Task: Open Card New Hire Training Session in Board Sales Pipeline Management to Workspace Financial Analysis and Planning and add a team member Softage.1@softage.net, a label Green, a checklist Security, an attachment from your computer, a color Green and finally, add a card description 'Research and develop new service delivery process' and a comment 'This task requires us to be organized and efficient, managing our time and resources effectively.'. Add a start date 'Jan 01, 1900' with a due date 'Jan 08, 1900'
Action: Mouse moved to (213, 139)
Screenshot: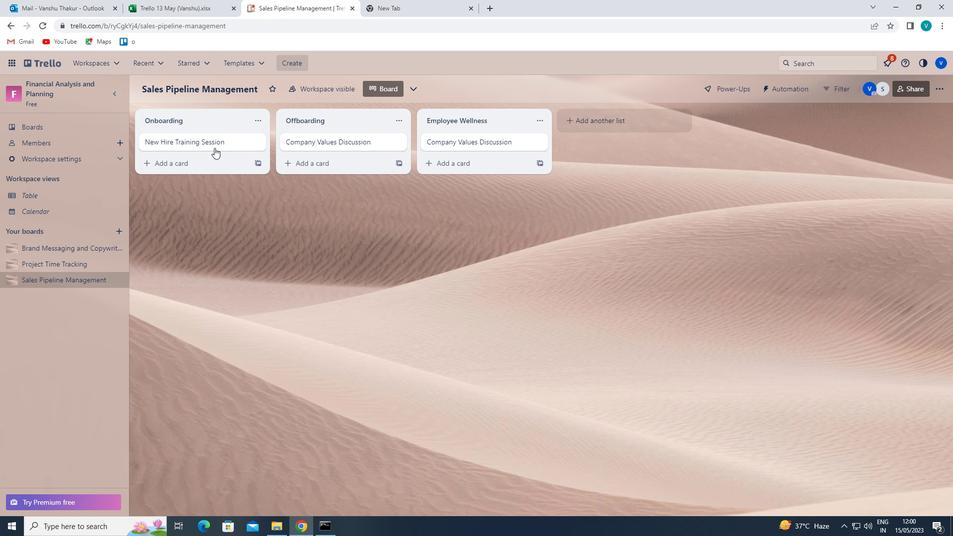 
Action: Mouse pressed left at (213, 139)
Screenshot: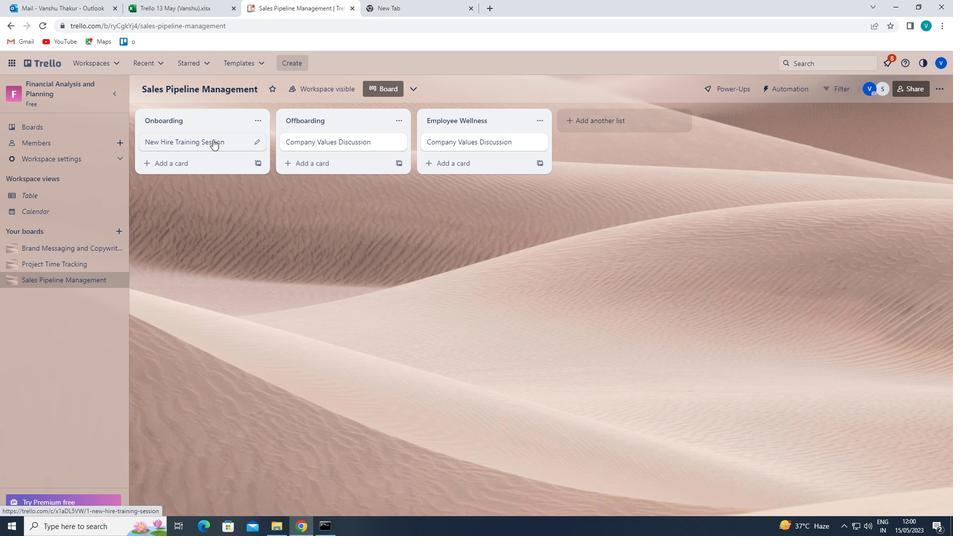 
Action: Mouse moved to (607, 174)
Screenshot: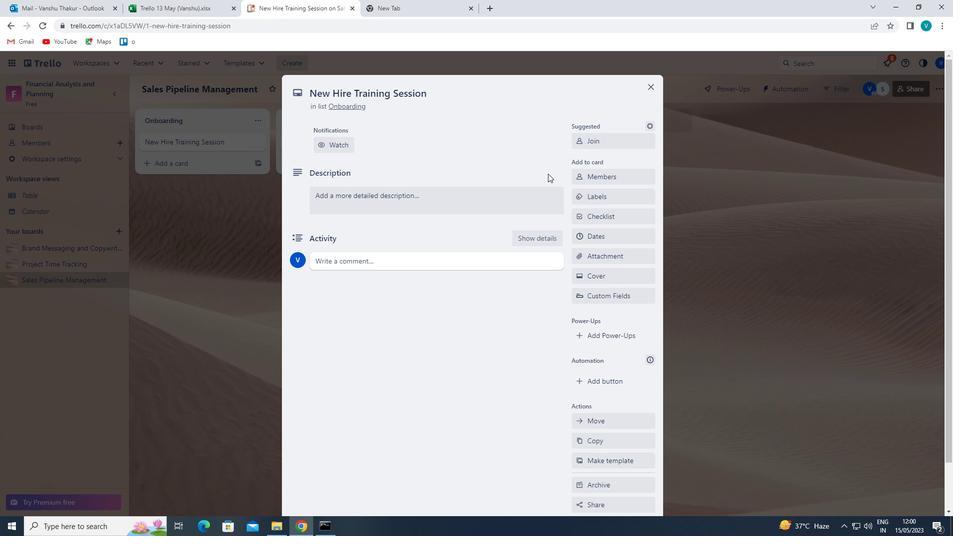 
Action: Mouse pressed left at (607, 174)
Screenshot: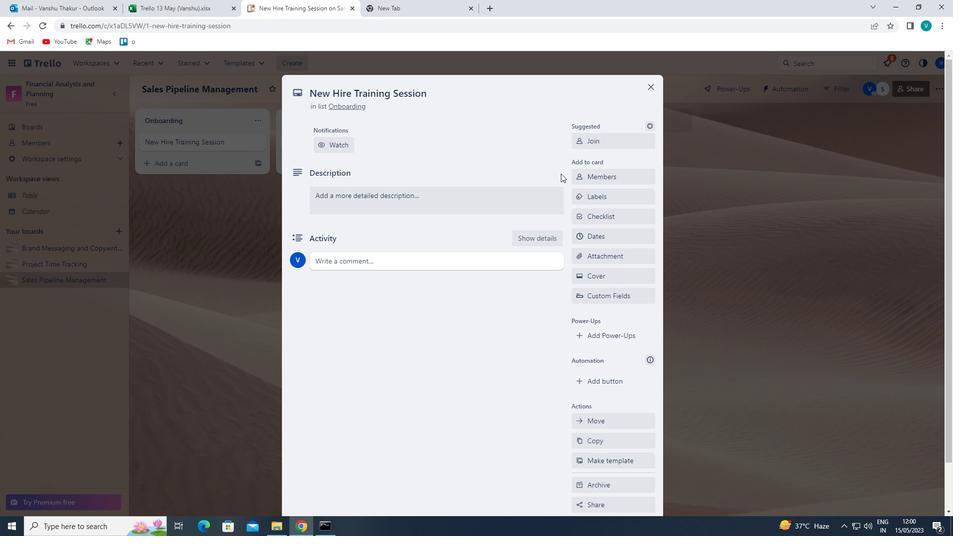 
Action: Mouse moved to (587, 223)
Screenshot: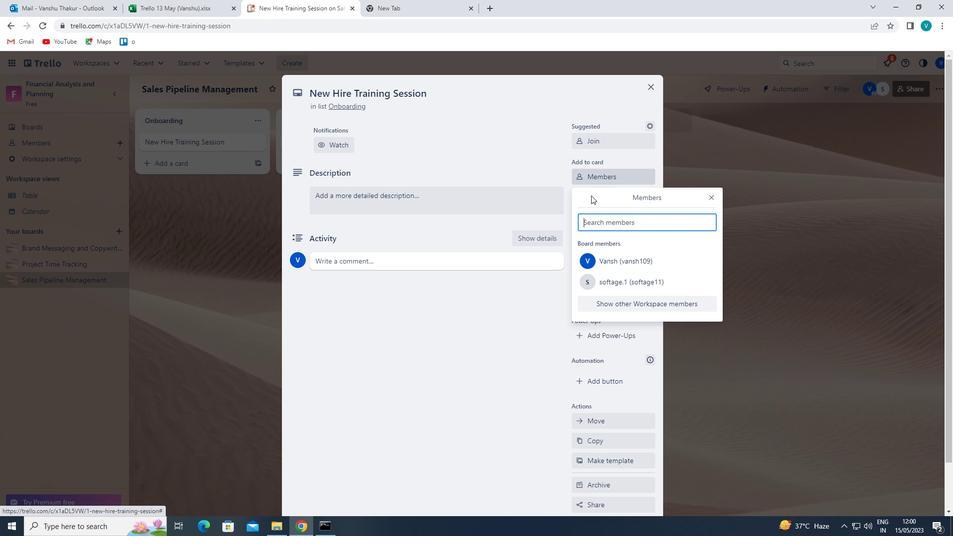 
Action: Mouse pressed left at (587, 223)
Screenshot: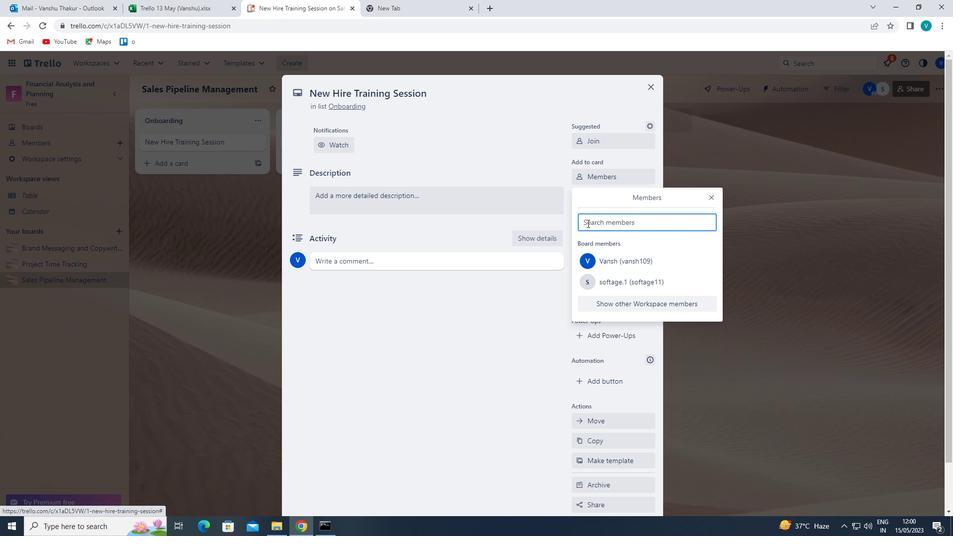 
Action: Mouse moved to (586, 223)
Screenshot: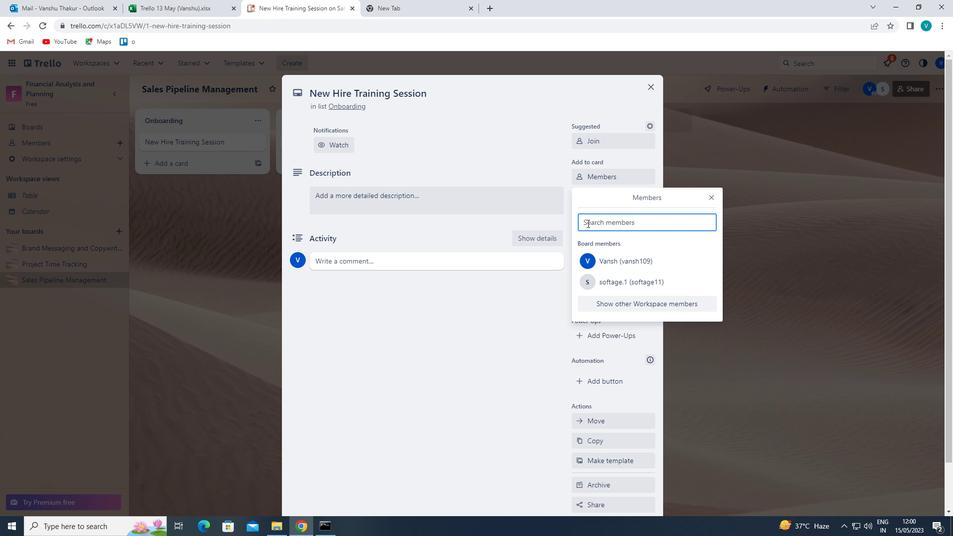 
Action: Key pressed <Key.shift>S
Screenshot: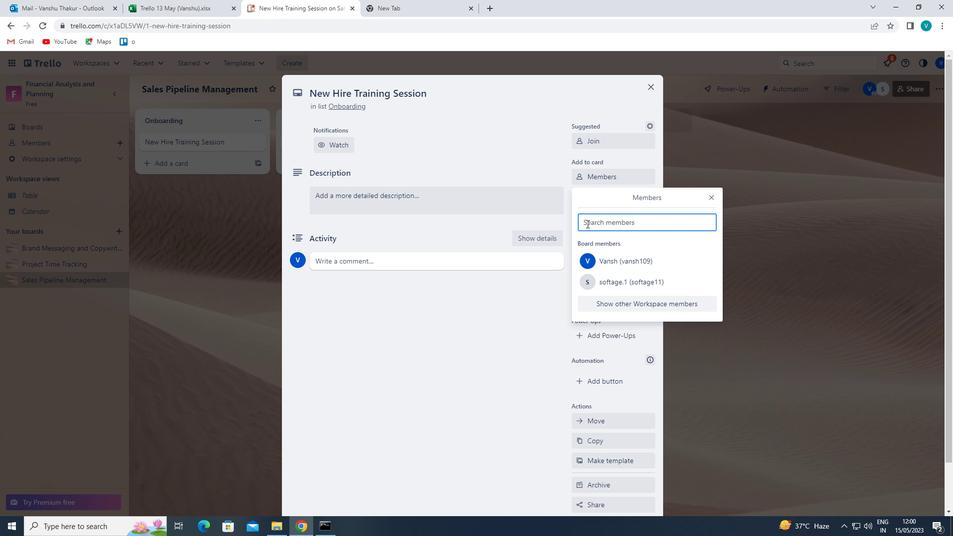 
Action: Mouse moved to (579, 227)
Screenshot: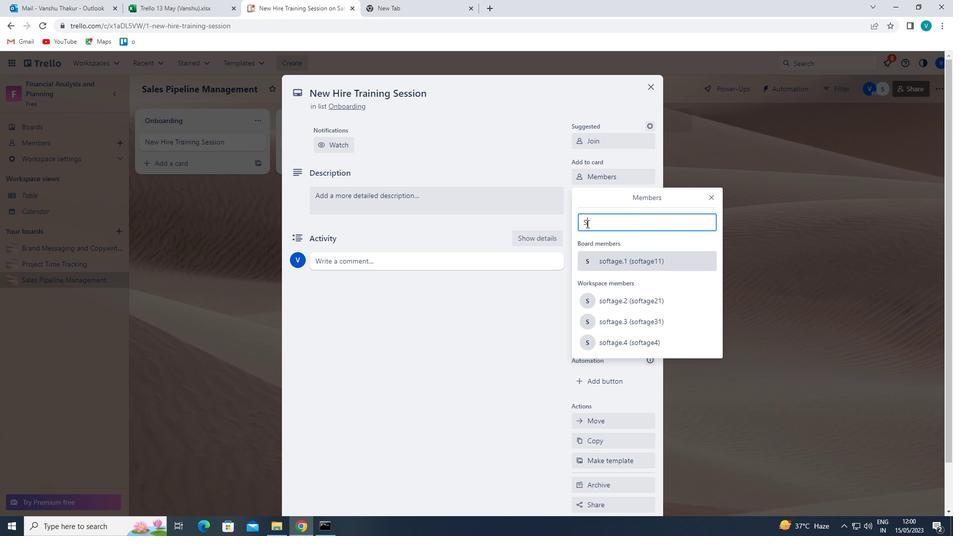 
Action: Key pressed OFT
Screenshot: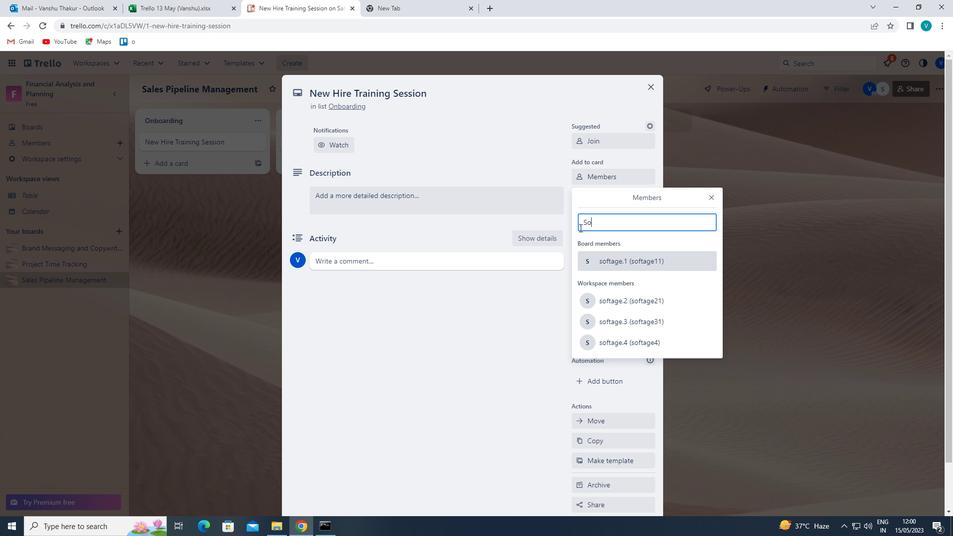
Action: Mouse moved to (633, 260)
Screenshot: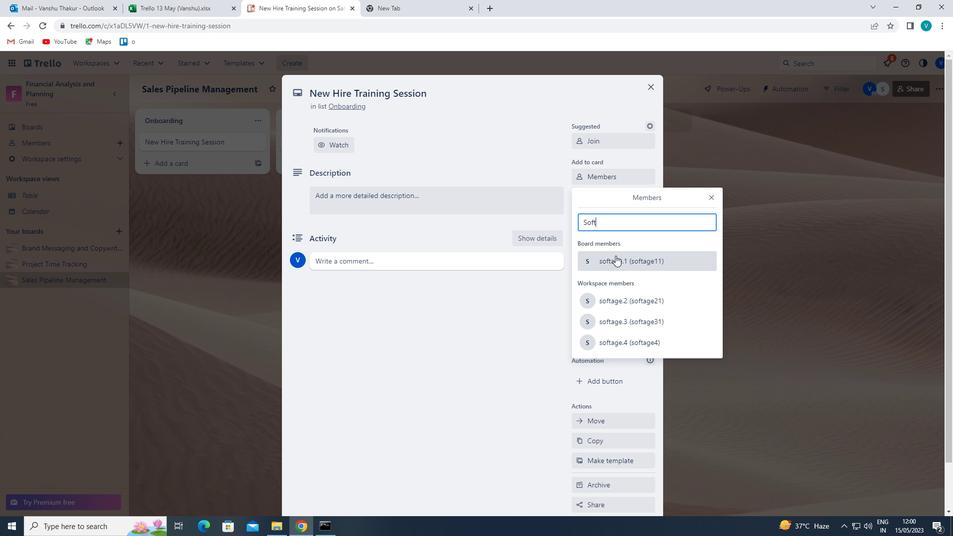 
Action: Mouse pressed left at (633, 260)
Screenshot: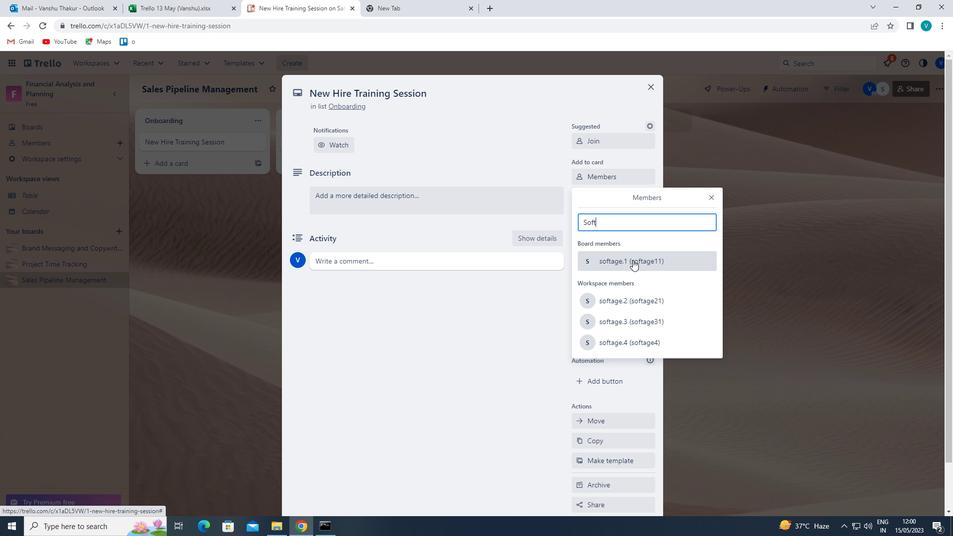 
Action: Mouse moved to (712, 192)
Screenshot: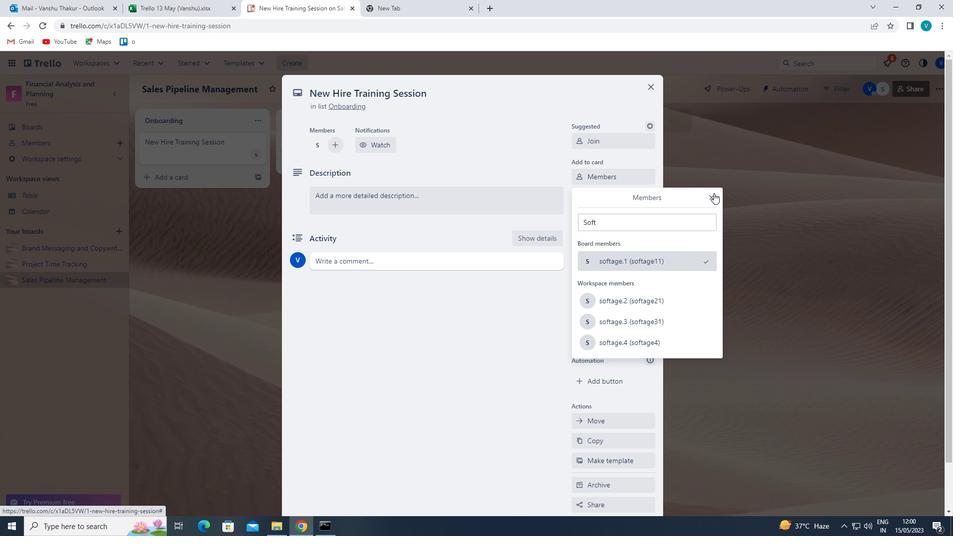
Action: Mouse pressed left at (712, 192)
Screenshot: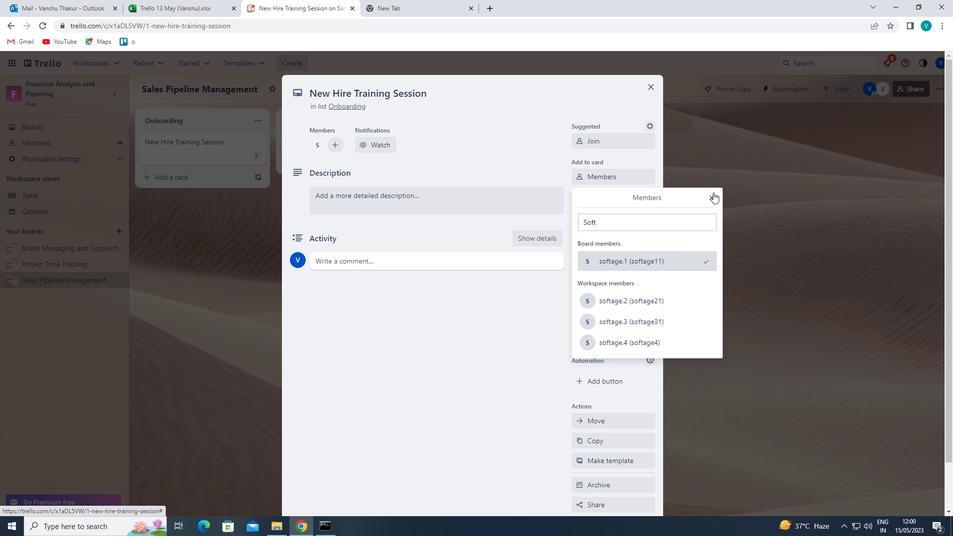 
Action: Mouse moved to (634, 201)
Screenshot: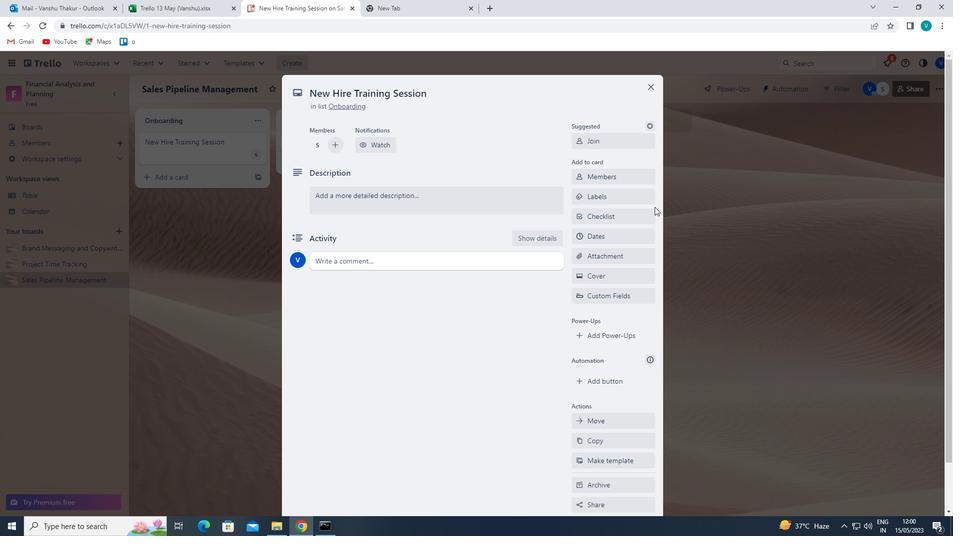 
Action: Mouse pressed left at (634, 201)
Screenshot: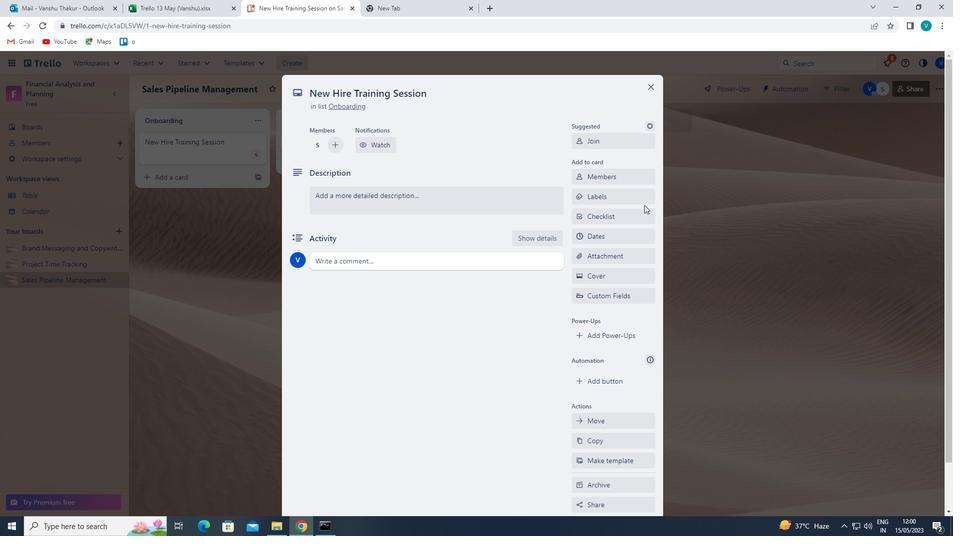 
Action: Mouse moved to (632, 276)
Screenshot: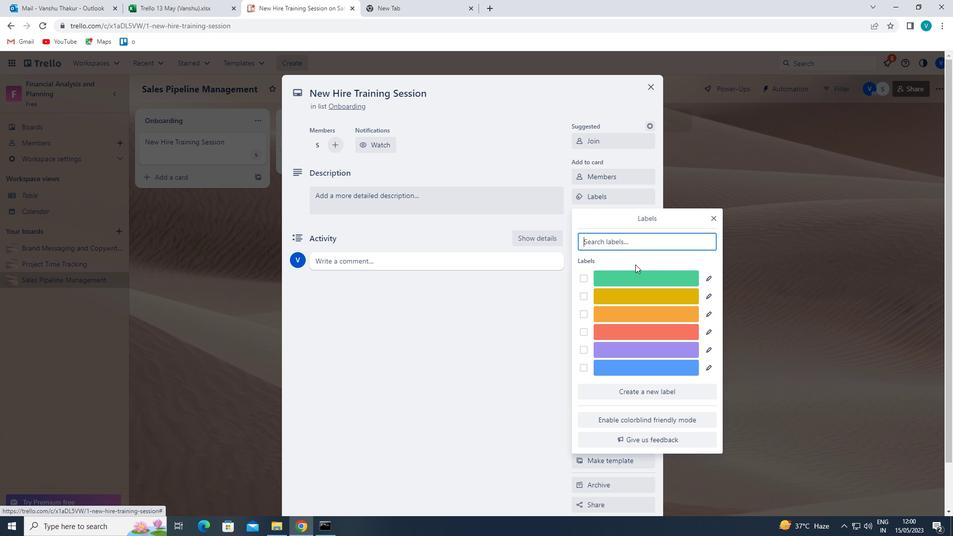 
Action: Mouse pressed left at (632, 276)
Screenshot: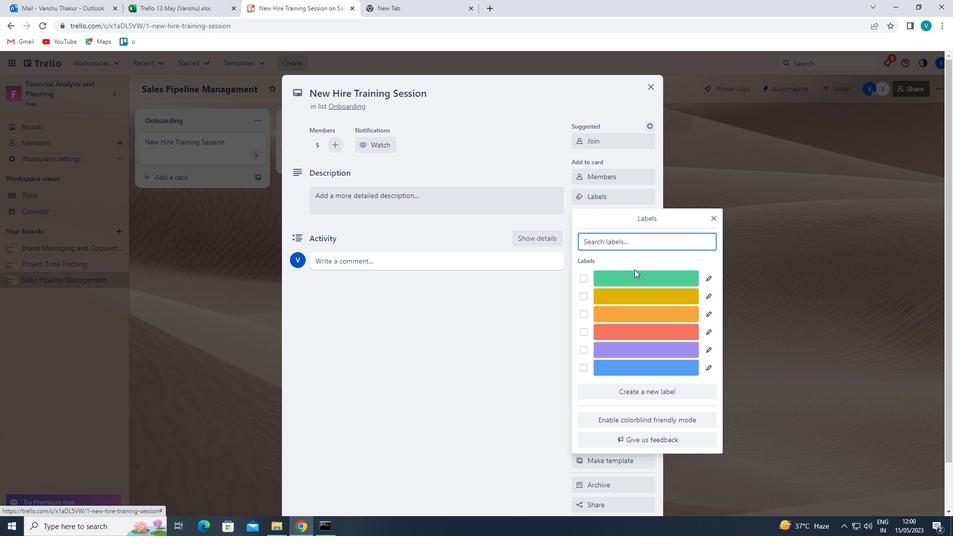 
Action: Mouse moved to (712, 217)
Screenshot: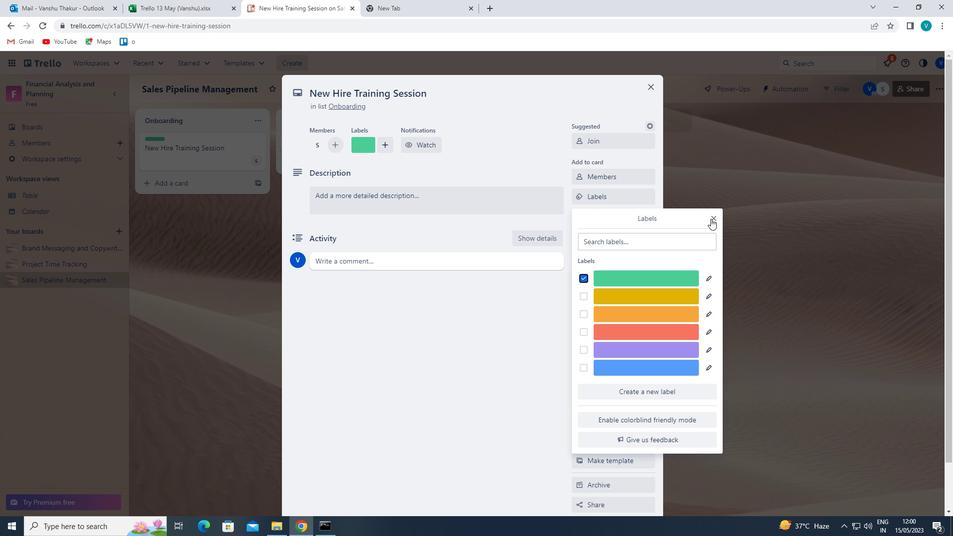 
Action: Mouse pressed left at (712, 217)
Screenshot: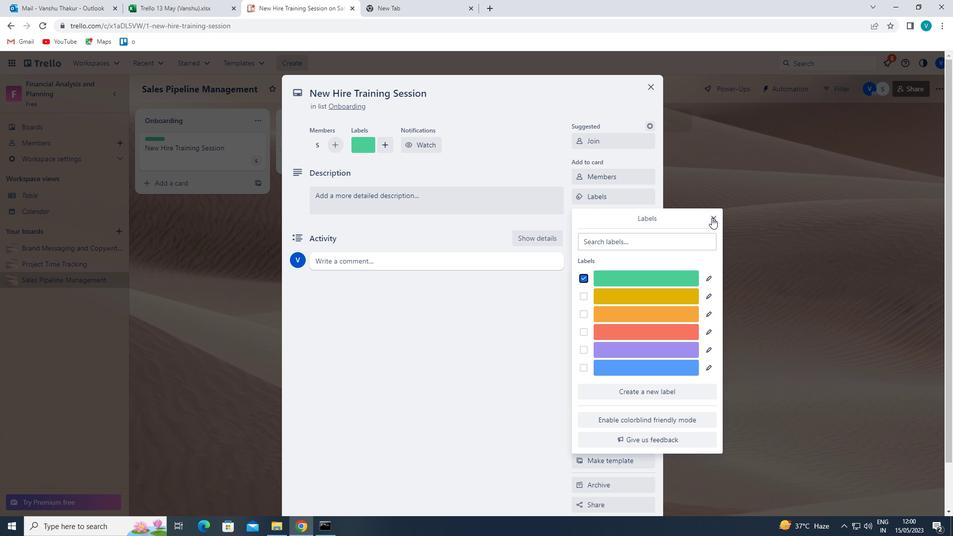 
Action: Mouse moved to (599, 221)
Screenshot: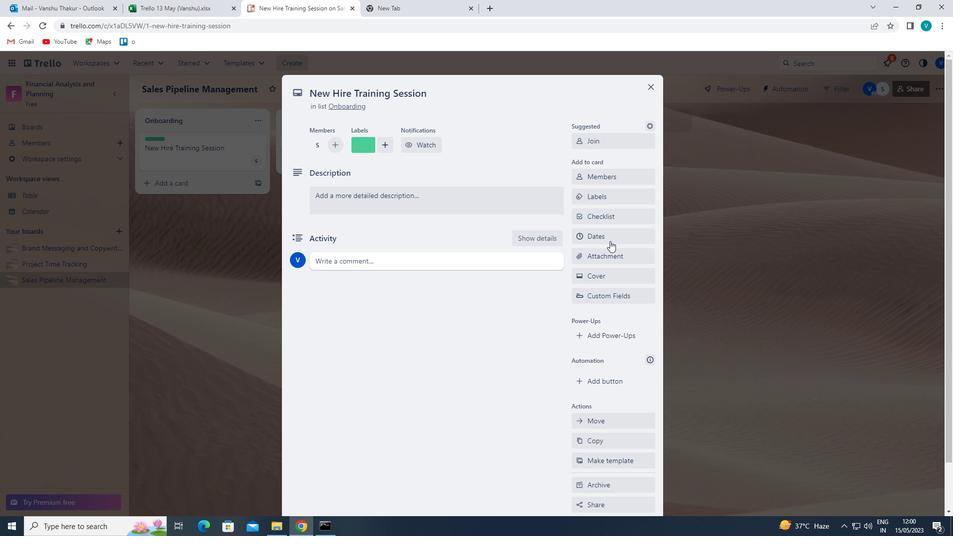 
Action: Mouse pressed left at (599, 221)
Screenshot: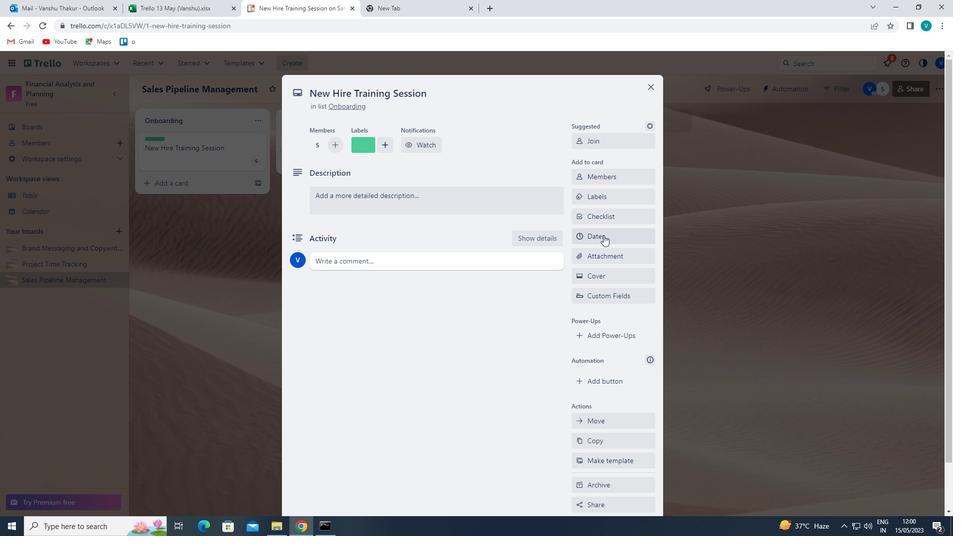 
Action: Key pressed <Key.shift>SECURITY
Screenshot: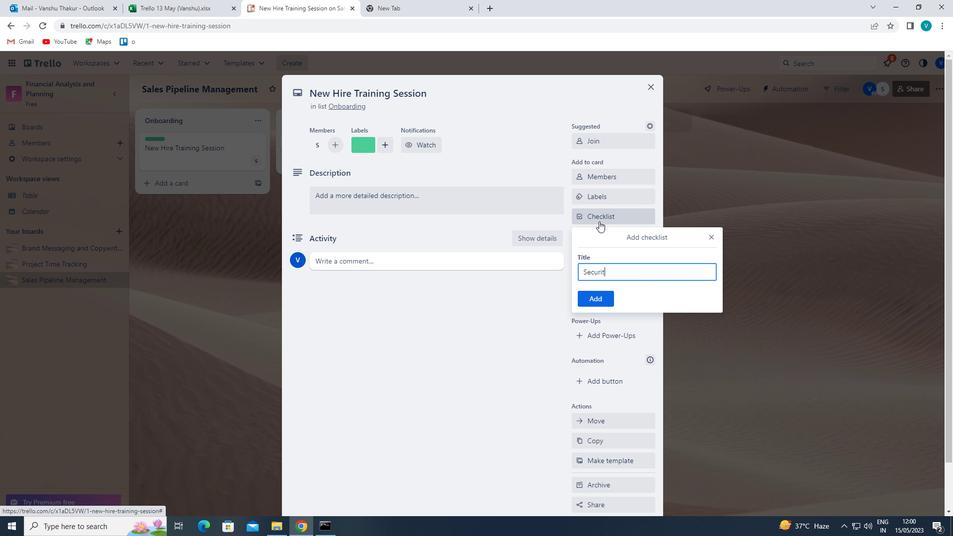 
Action: Mouse moved to (599, 293)
Screenshot: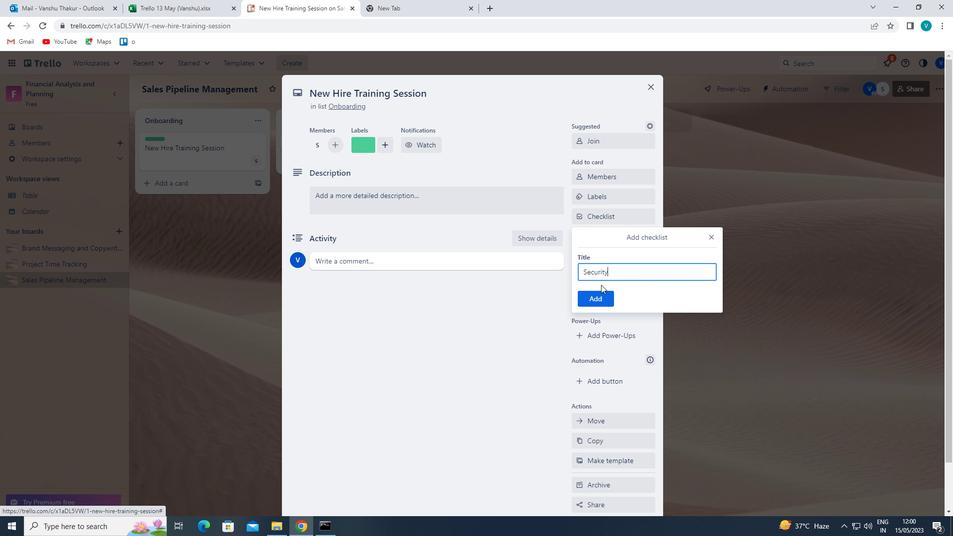 
Action: Mouse pressed left at (599, 293)
Screenshot: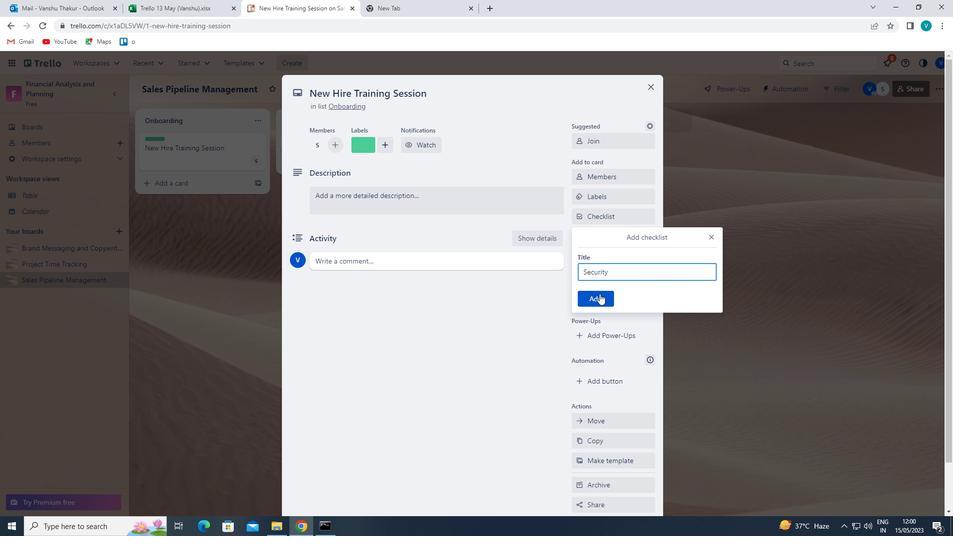 
Action: Mouse moved to (605, 256)
Screenshot: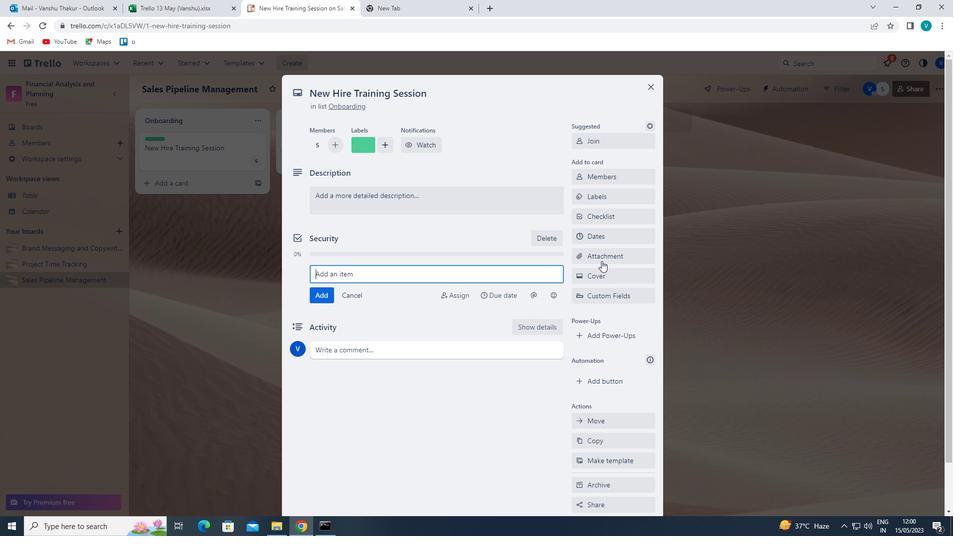 
Action: Mouse pressed left at (605, 256)
Screenshot: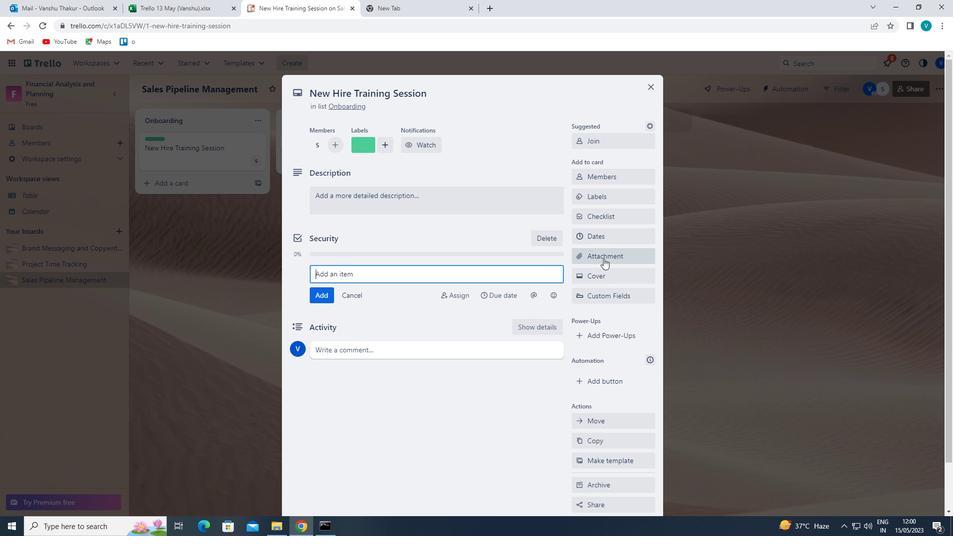 
Action: Mouse moved to (604, 290)
Screenshot: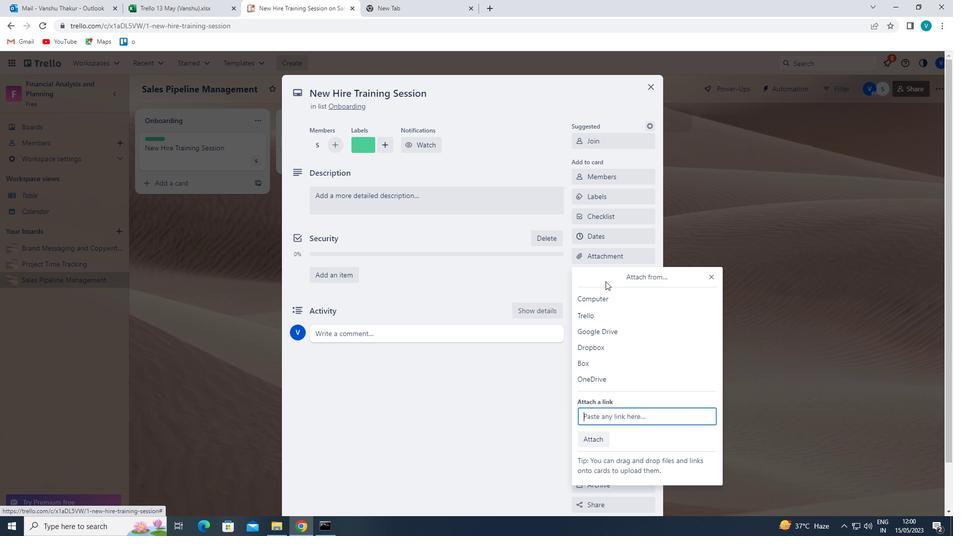 
Action: Mouse pressed left at (604, 290)
Screenshot: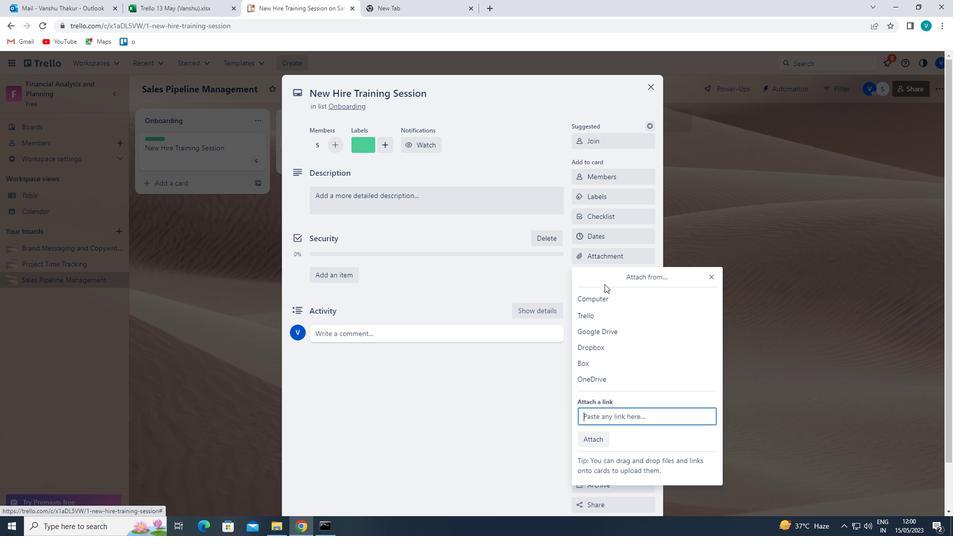 
Action: Mouse moved to (179, 173)
Screenshot: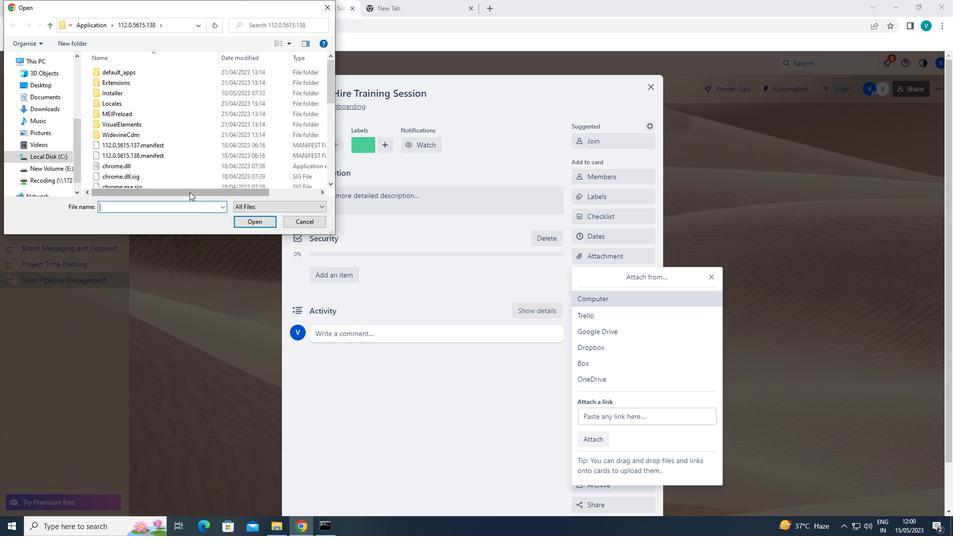 
Action: Mouse pressed left at (179, 173)
Screenshot: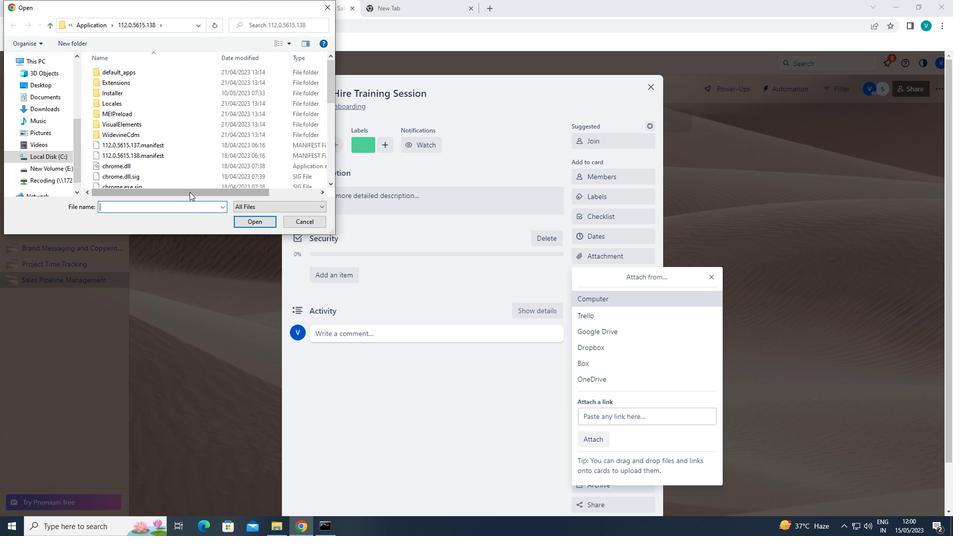 
Action: Mouse moved to (251, 219)
Screenshot: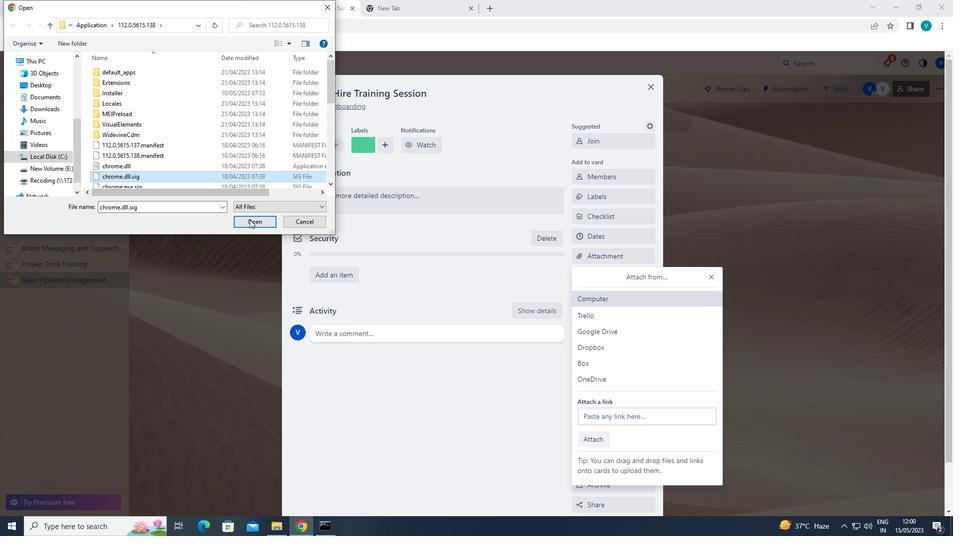 
Action: Mouse pressed left at (251, 219)
Screenshot: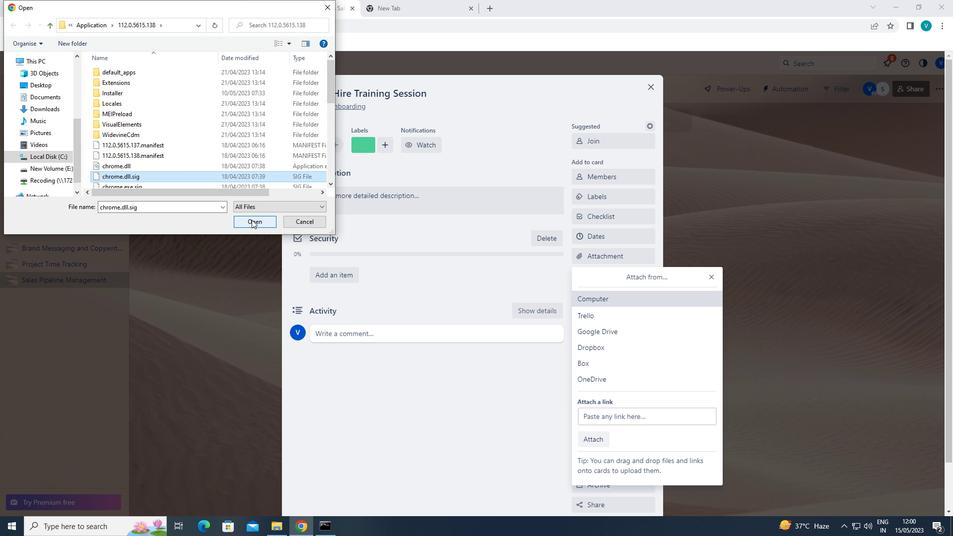 
Action: Mouse moved to (582, 271)
Screenshot: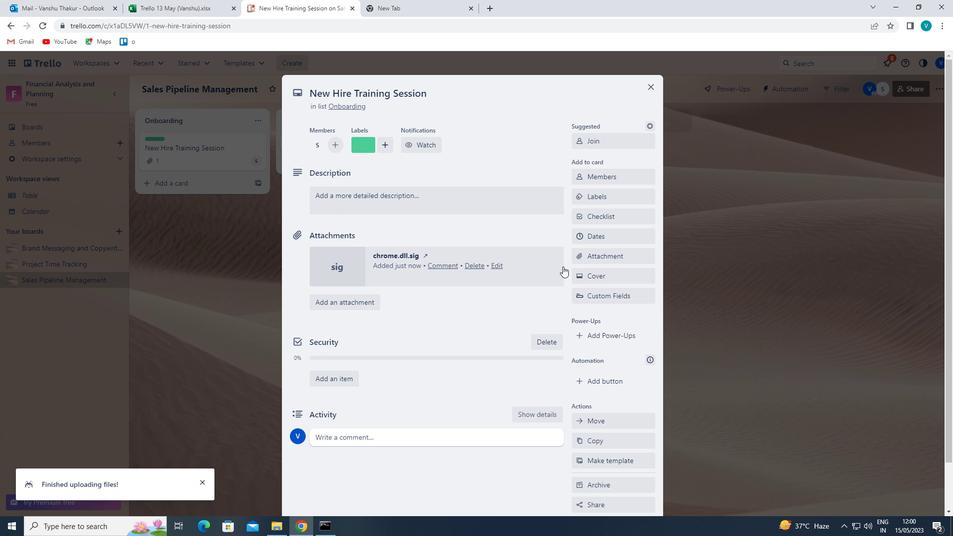 
Action: Mouse pressed left at (582, 271)
Screenshot: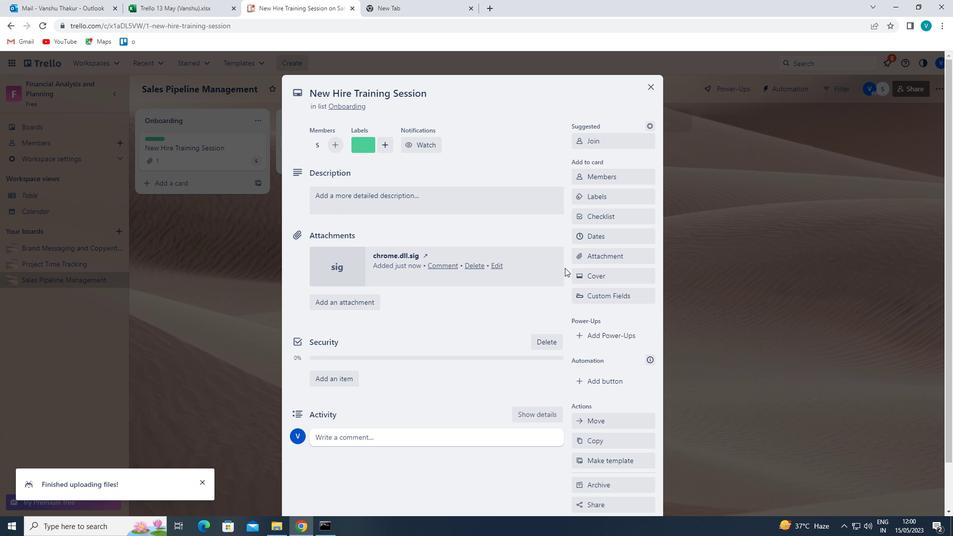 
Action: Mouse moved to (593, 316)
Screenshot: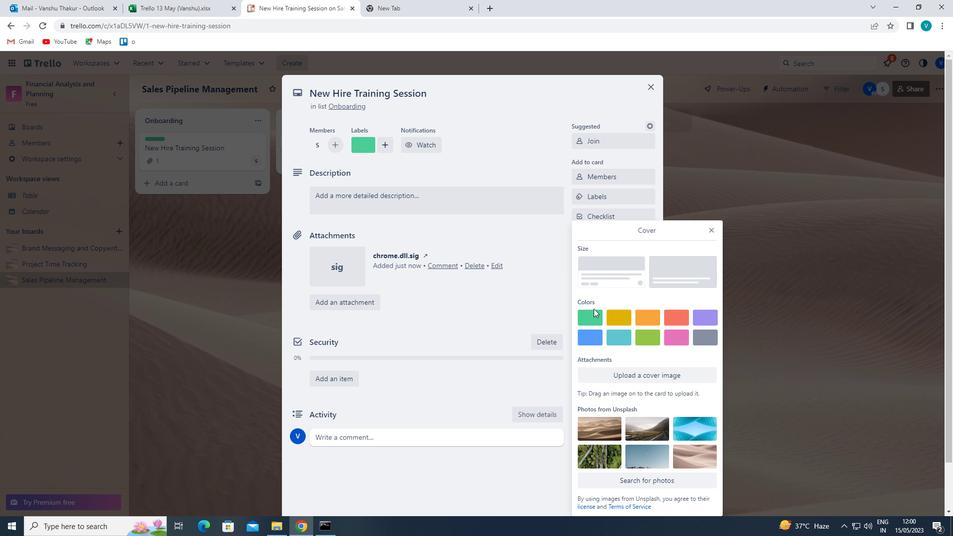 
Action: Mouse pressed left at (593, 316)
Screenshot: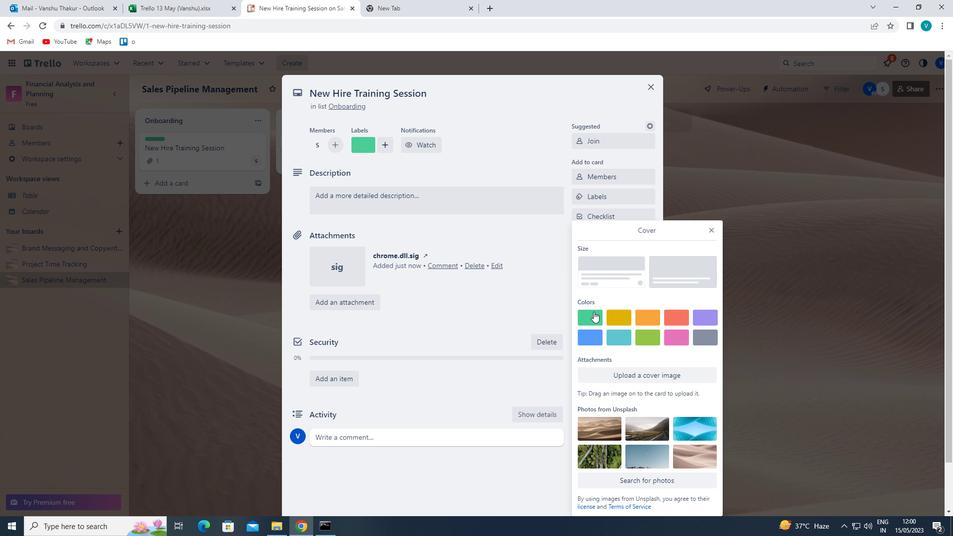 
Action: Mouse moved to (710, 213)
Screenshot: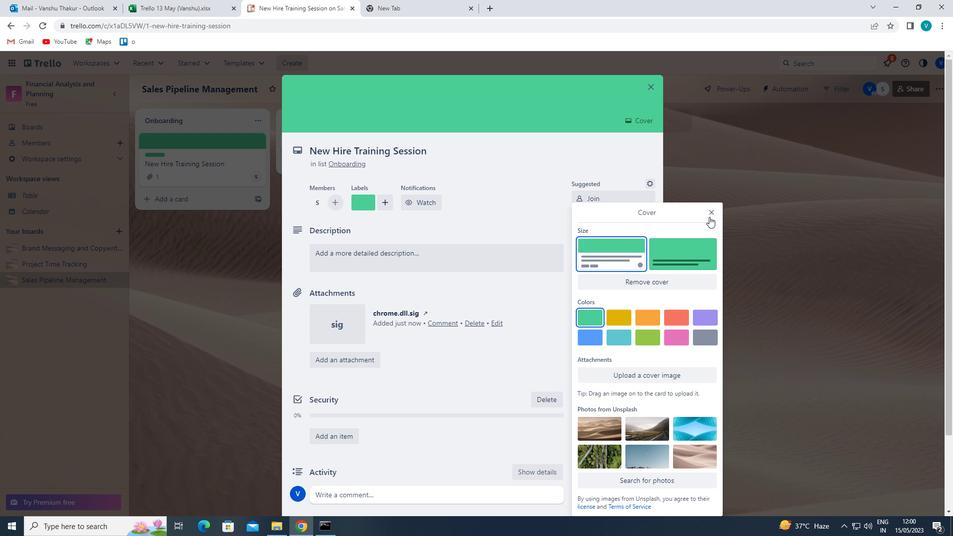 
Action: Mouse pressed left at (710, 213)
Screenshot: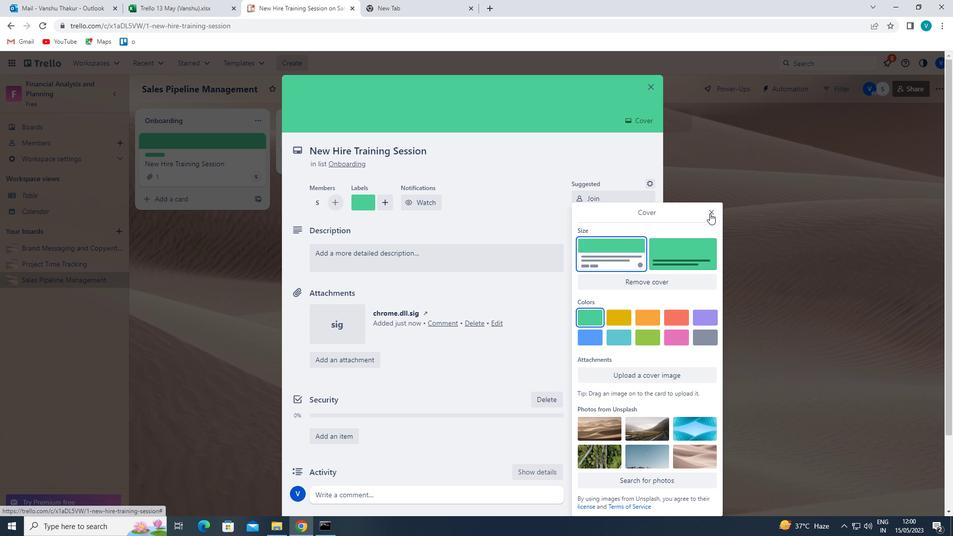 
Action: Mouse moved to (489, 258)
Screenshot: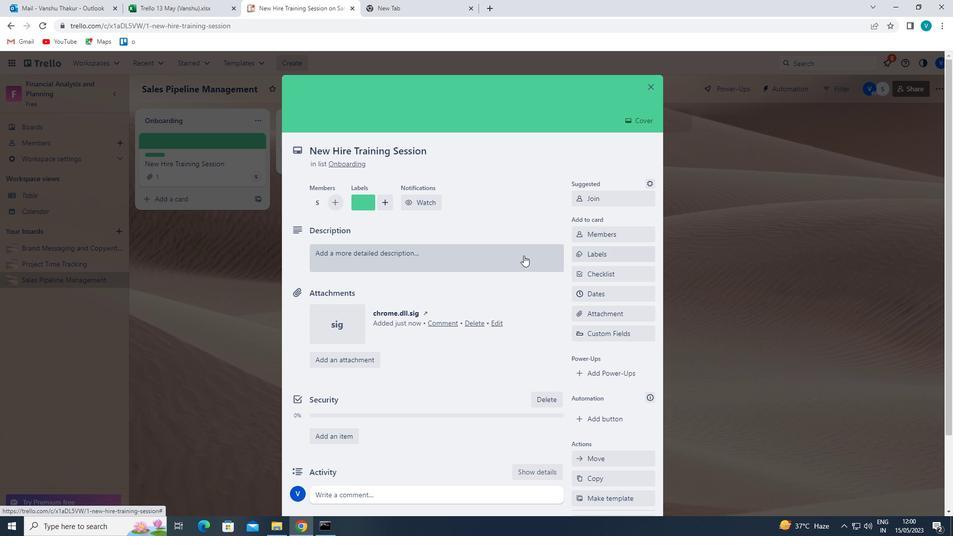 
Action: Mouse pressed left at (489, 258)
Screenshot: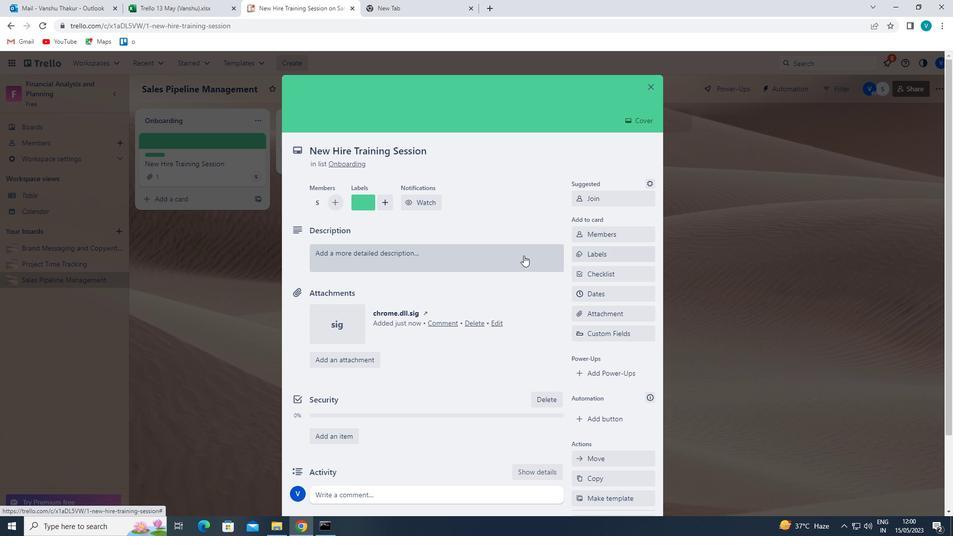 
Action: Key pressed '<Key.shift>RESEARCH<Key.space>AND<Key.space>DEVELOP<Key.space>NEW<Key.space>SERVICE<Key.space>DELIVERY<Key.space>PROCESS'
Screenshot: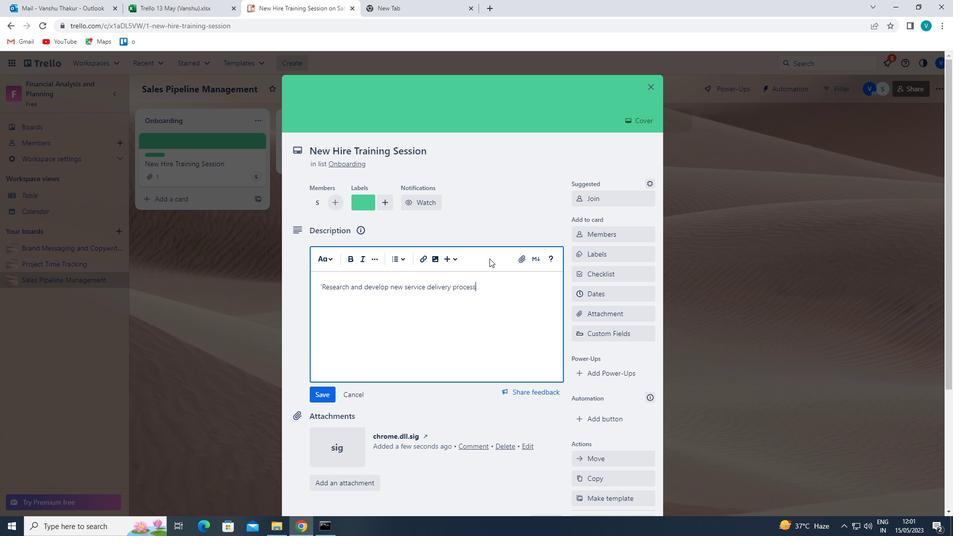 
Action: Mouse moved to (319, 393)
Screenshot: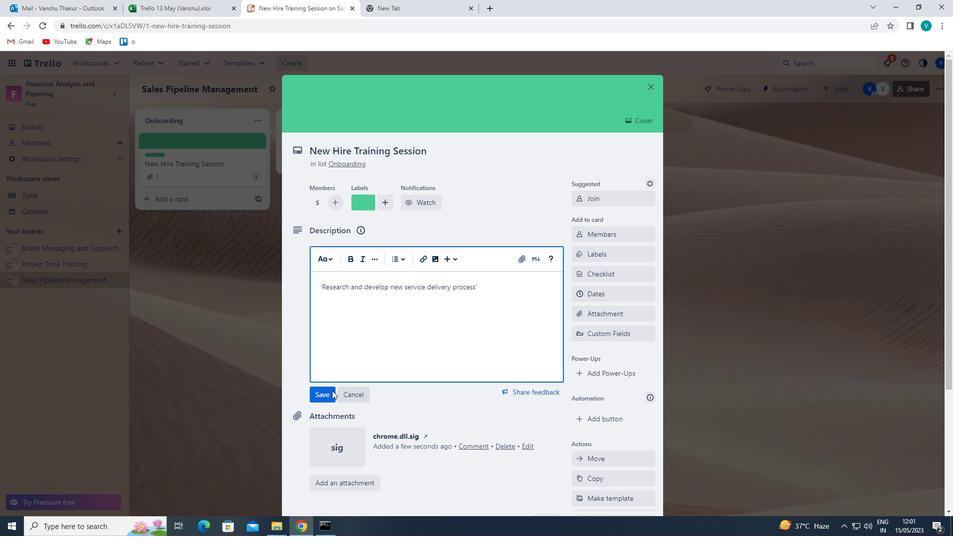
Action: Mouse pressed left at (319, 393)
Screenshot: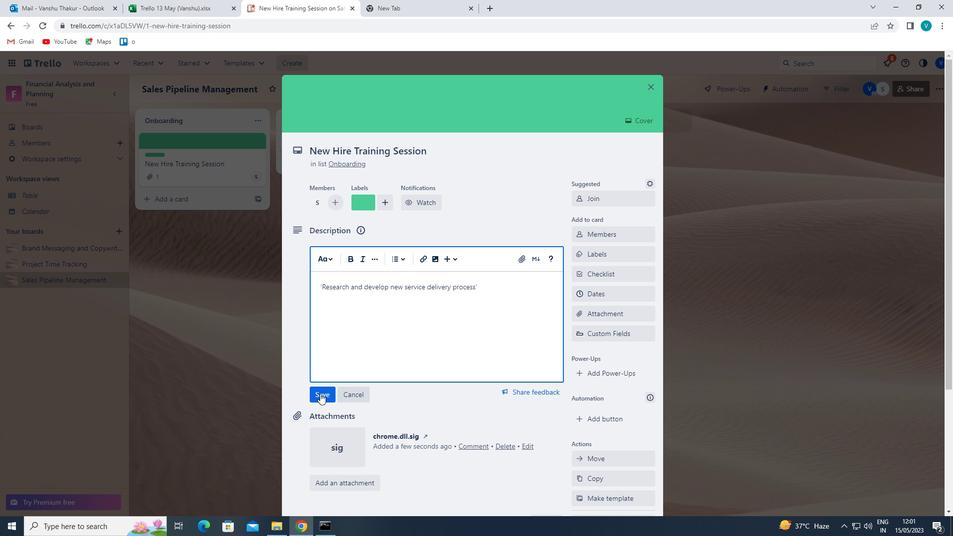 
Action: Mouse scrolled (319, 393) with delta (0, 0)
Screenshot: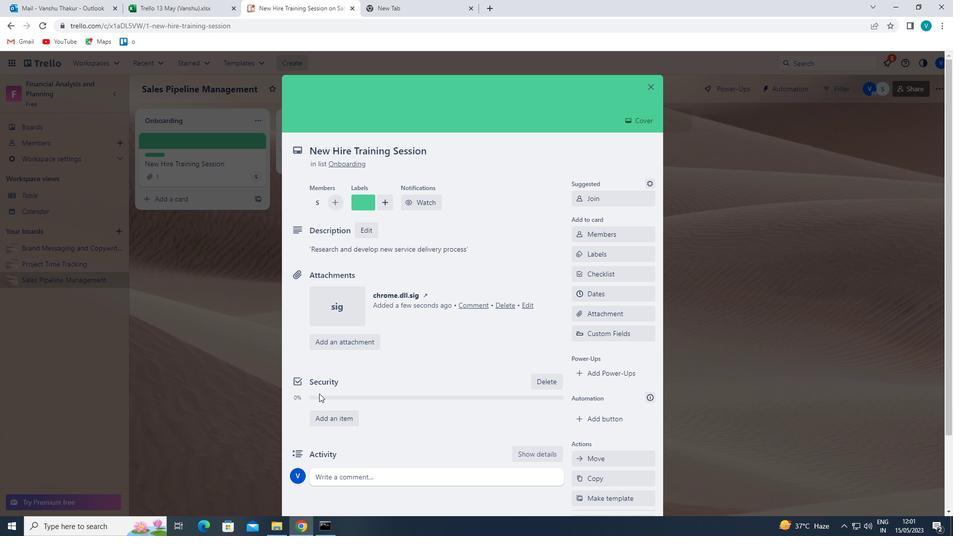 
Action: Mouse scrolled (319, 393) with delta (0, 0)
Screenshot: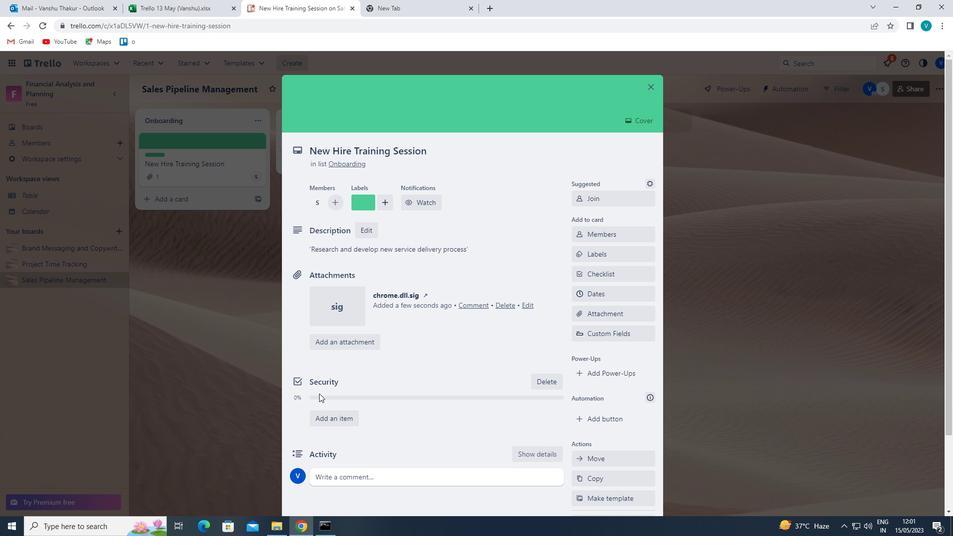 
Action: Mouse moved to (339, 389)
Screenshot: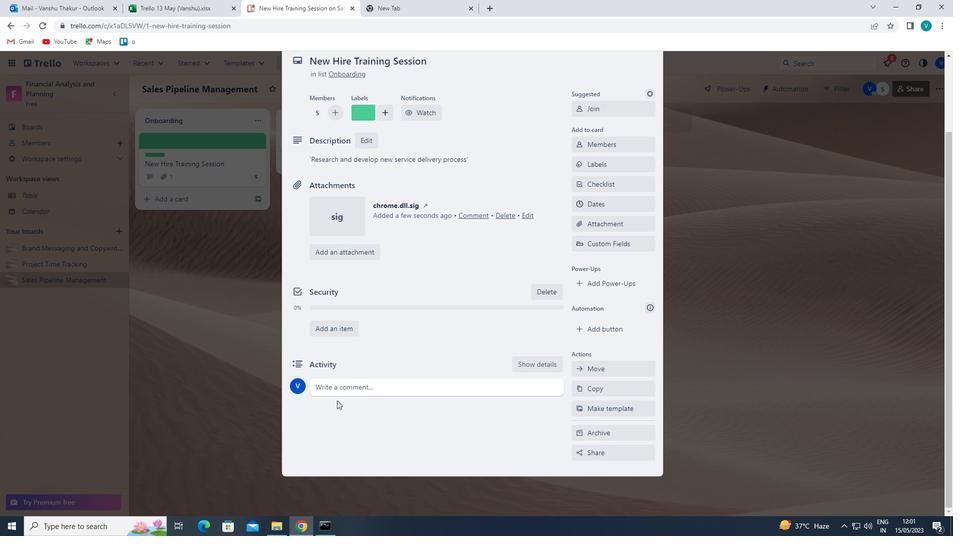 
Action: Mouse pressed left at (339, 389)
Screenshot: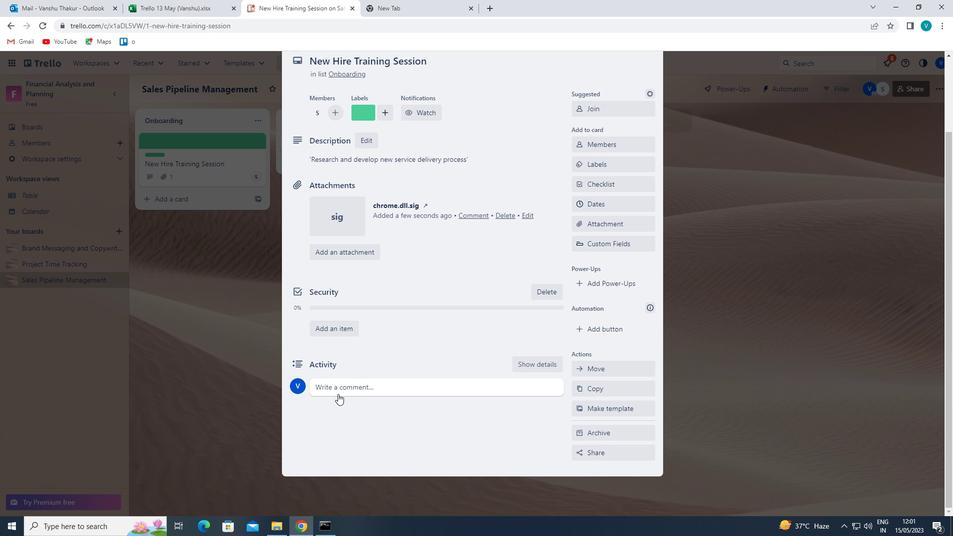 
Action: Key pressed '<Key.shift>THIS<Key.space>TASK<Key.space>REQUIRES<Key.space>US<Key.space>TO<Key.space>BE<Key.space>ORGANIZED<Key.space>AND<Key.space>EFFICIENT,<Key.space>MANAGING<Key.space>OUR<Key.space>TIE<Key.backspace>ME<Key.space>AND<Key.space>RESOURCES<Key.space>EFFECTIVELY.'
Screenshot: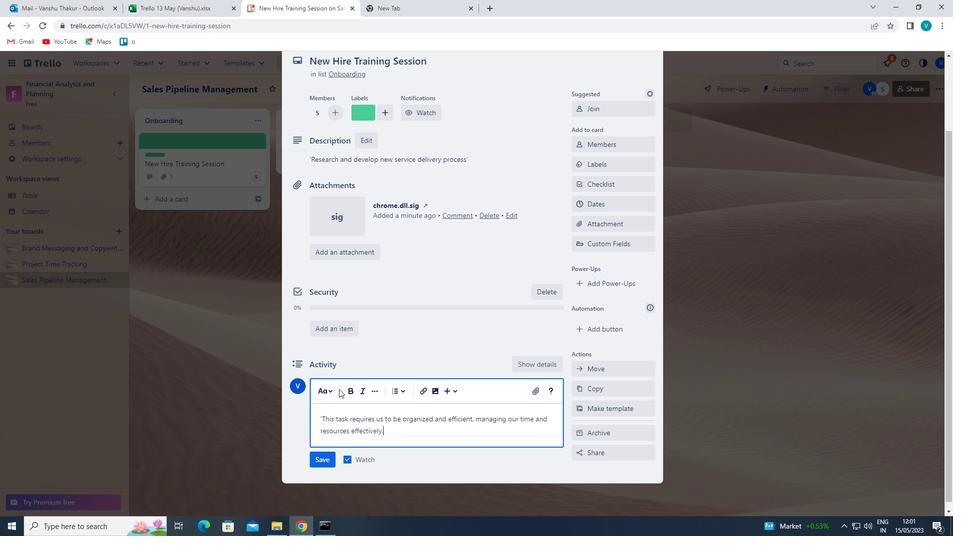 
Action: Mouse moved to (320, 460)
Screenshot: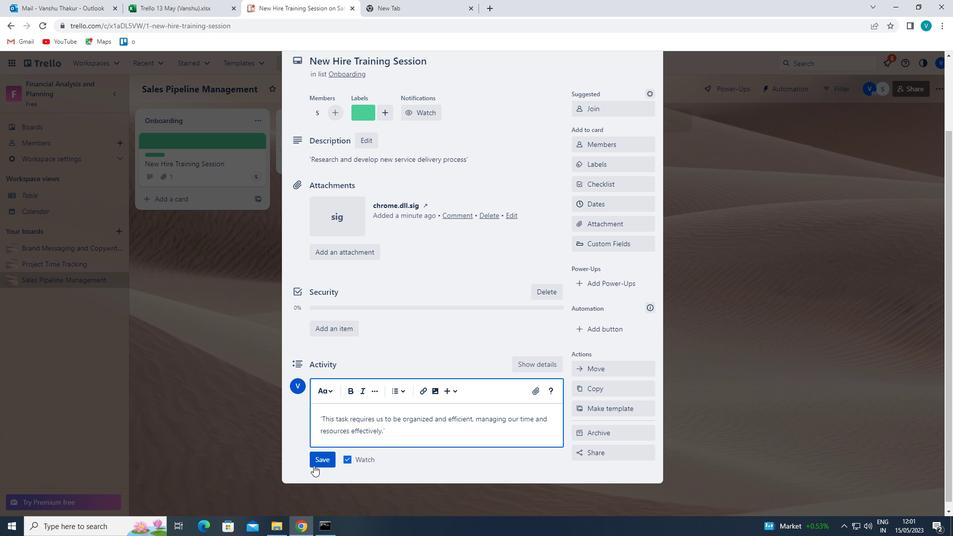 
Action: Mouse pressed left at (320, 460)
Screenshot: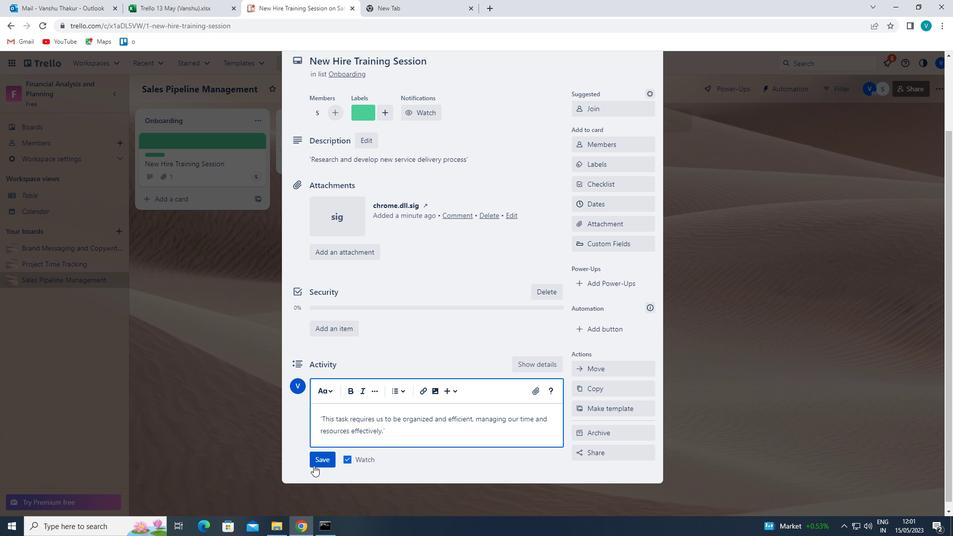 
Action: Mouse moved to (616, 206)
Screenshot: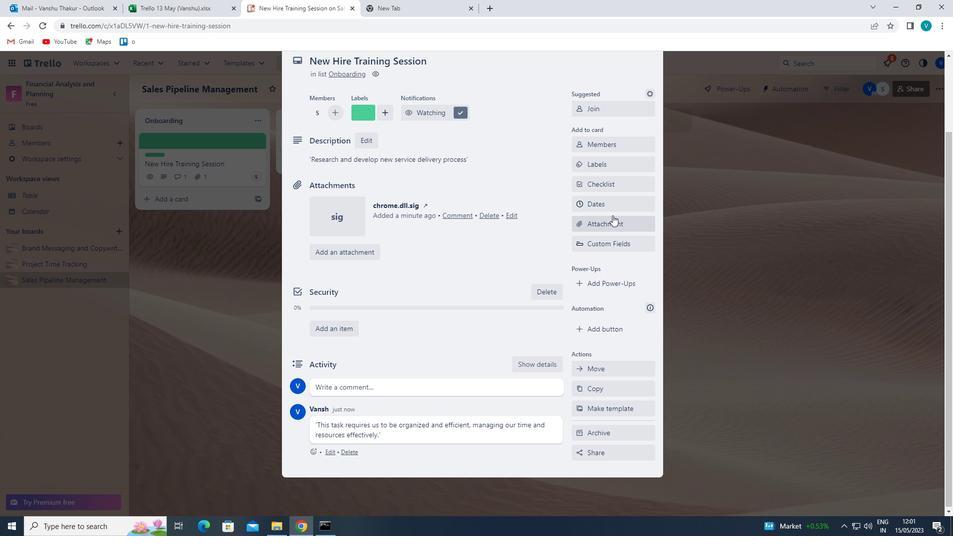 
Action: Mouse pressed left at (616, 206)
Screenshot: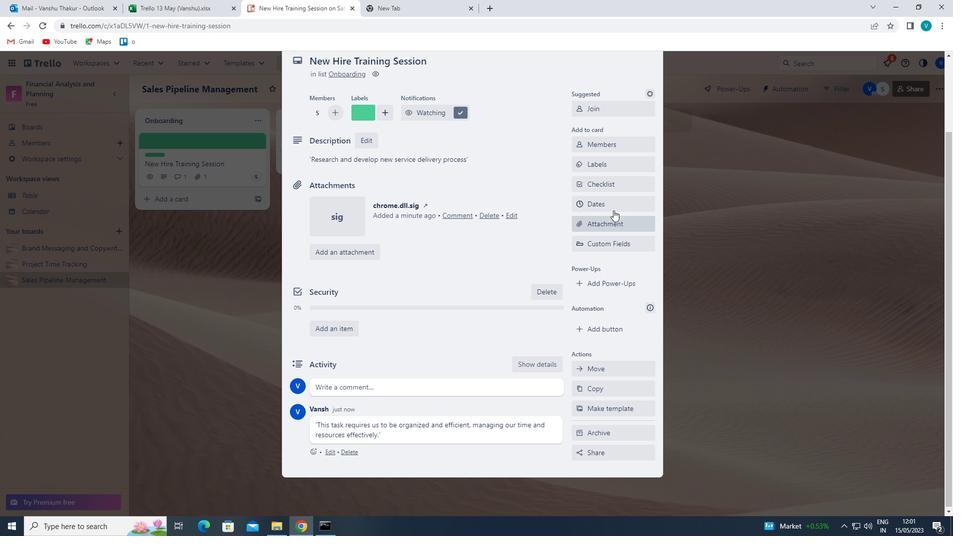 
Action: Mouse moved to (584, 267)
Screenshot: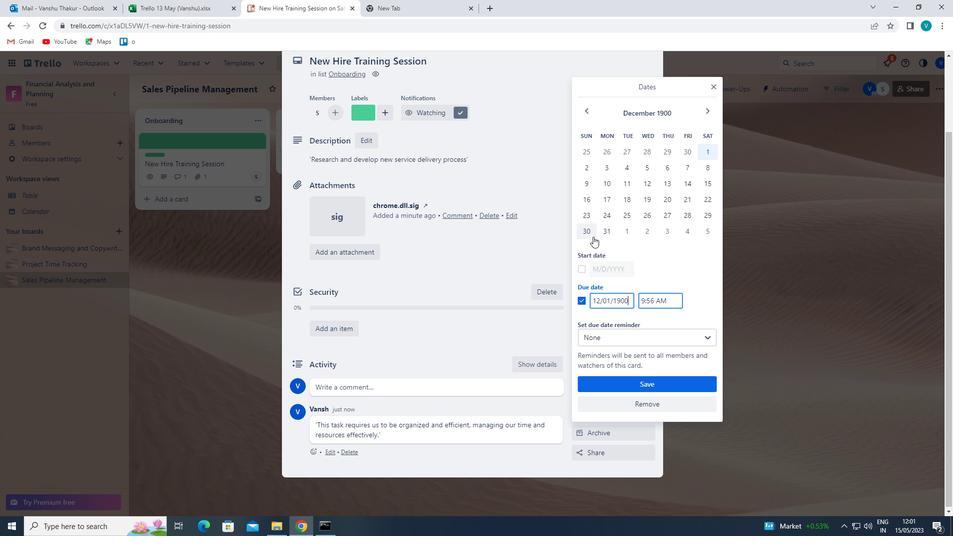 
Action: Mouse pressed left at (584, 267)
Screenshot: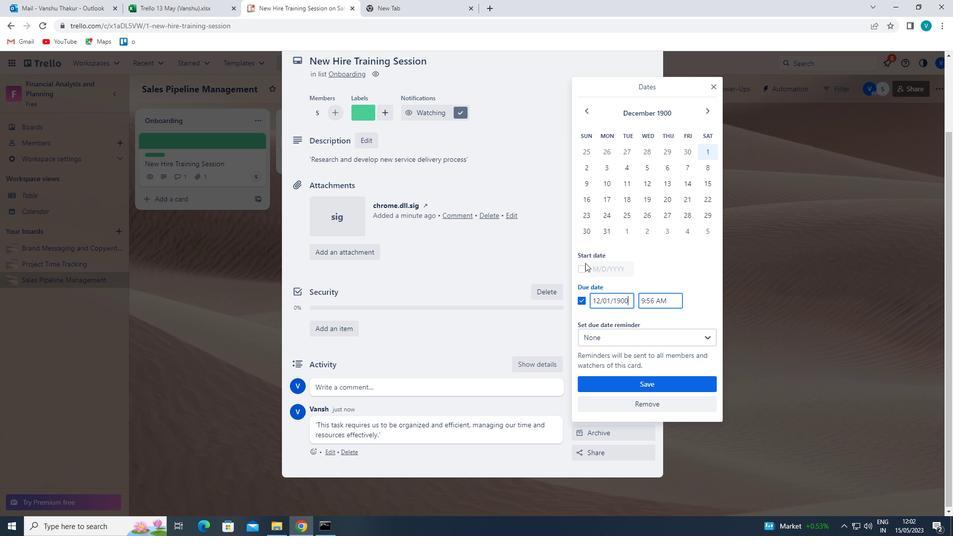 
Action: Mouse moved to (599, 266)
Screenshot: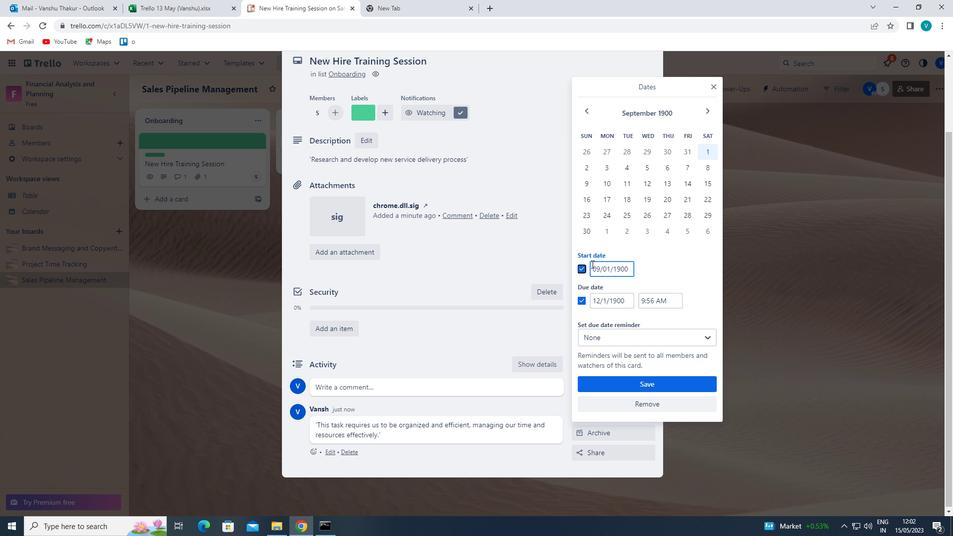 
Action: Mouse pressed left at (599, 266)
Screenshot: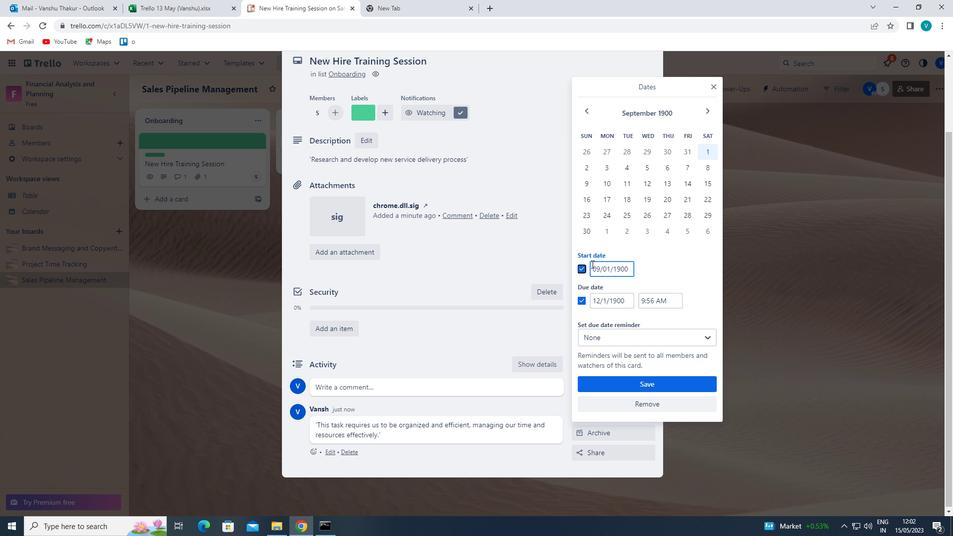 
Action: Mouse moved to (595, 272)
Screenshot: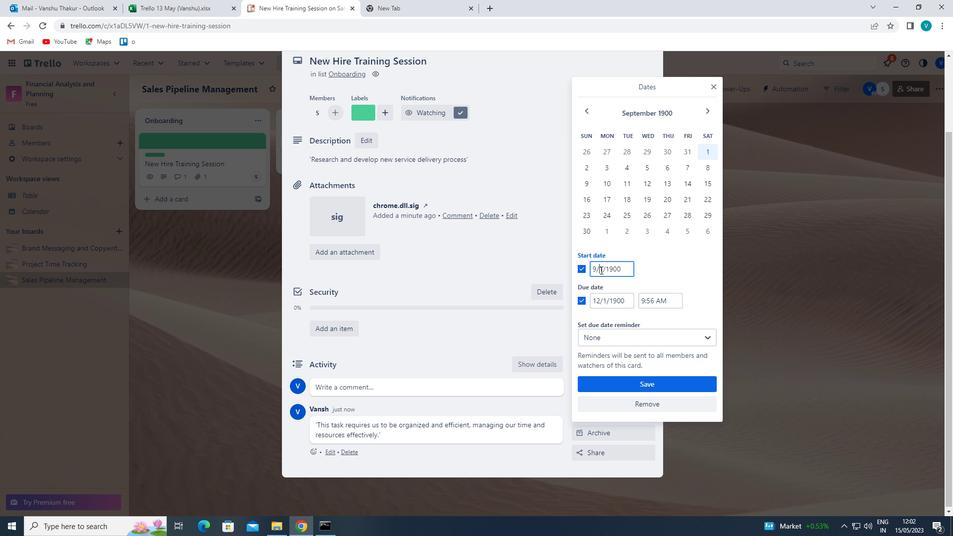 
Action: Key pressed <Key.left><Key.backspace>1
Screenshot: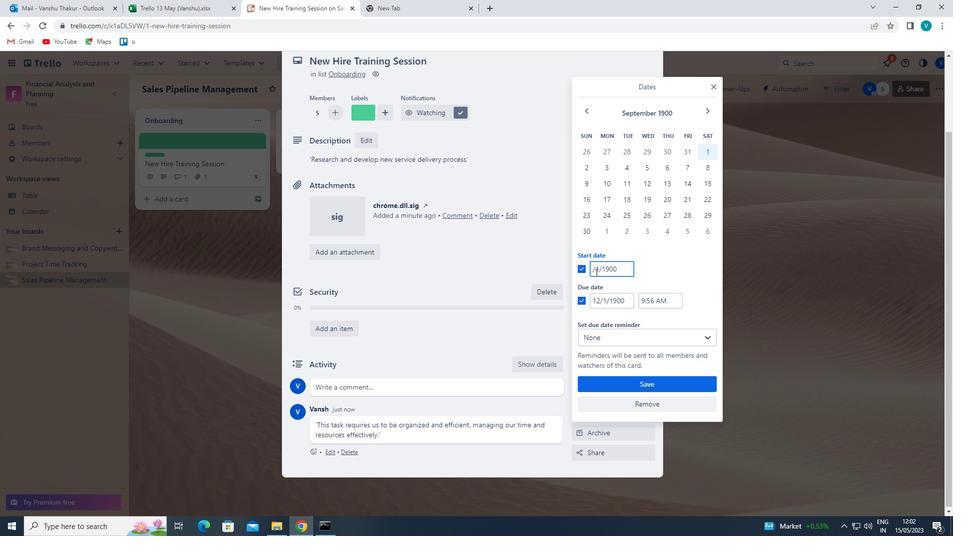 
Action: Mouse moved to (598, 303)
Screenshot: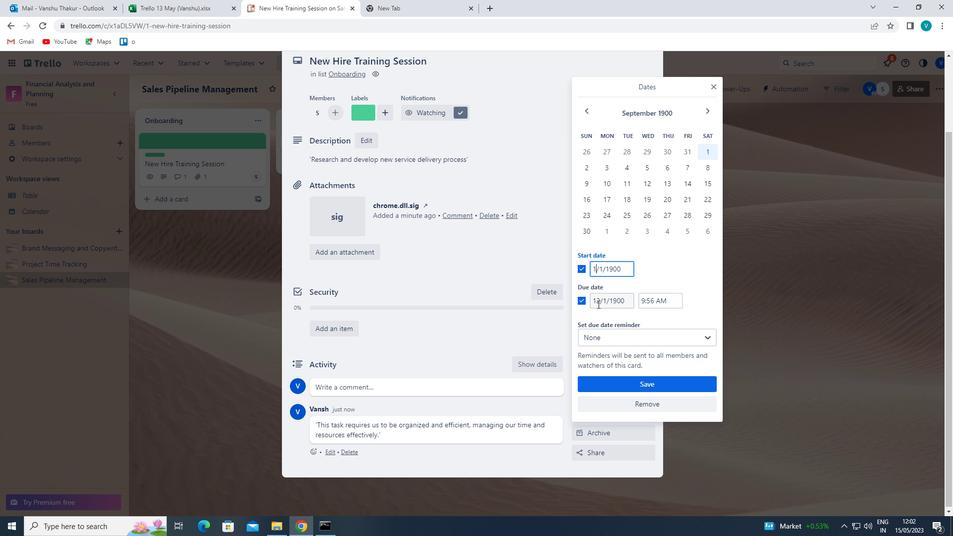 
Action: Mouse pressed left at (598, 303)
Screenshot: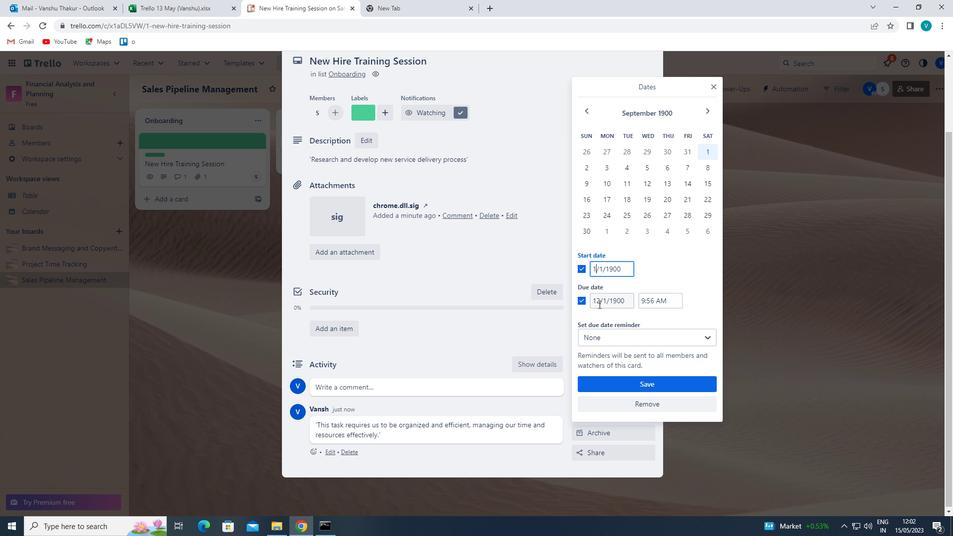
Action: Mouse moved to (588, 309)
Screenshot: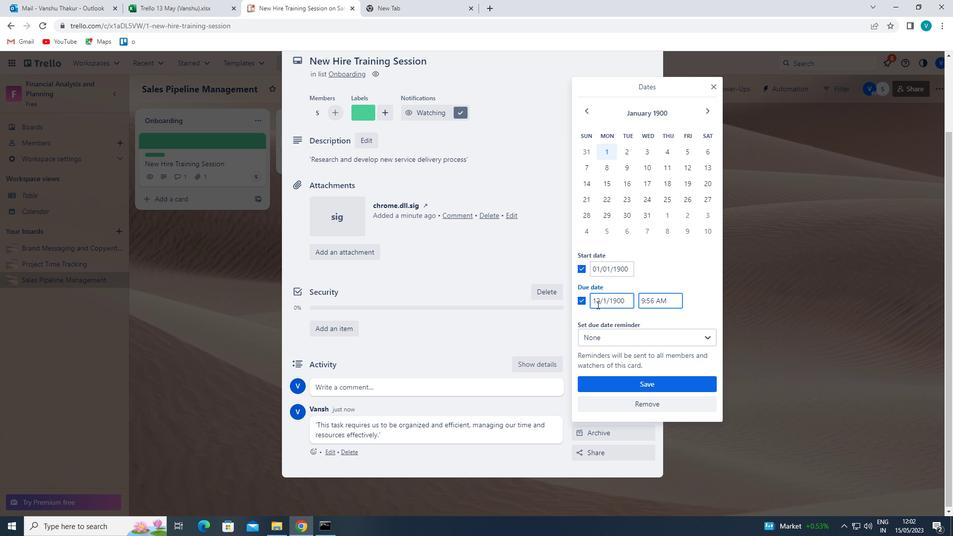 
Action: Key pressed <Key.backspace><Key.backspace>8
Screenshot: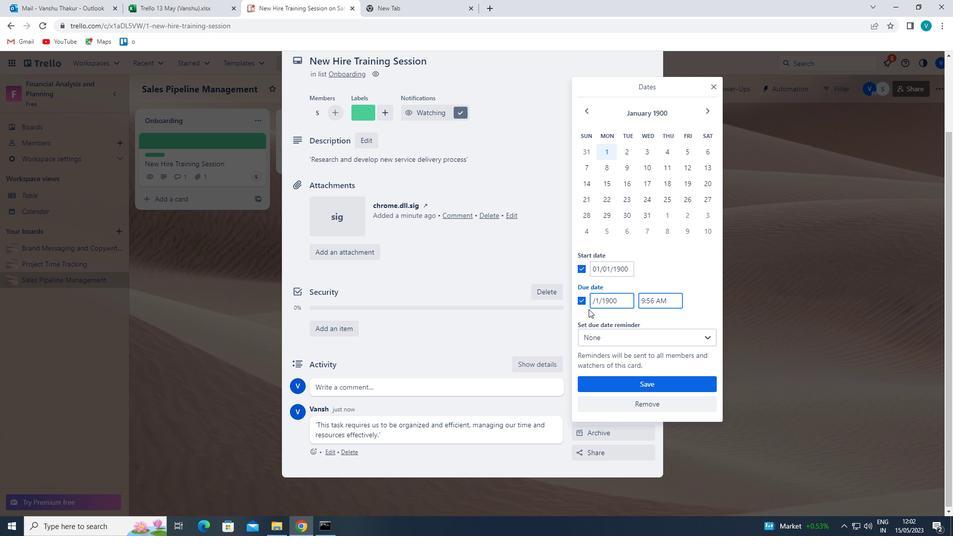 
Action: Mouse moved to (614, 379)
Screenshot: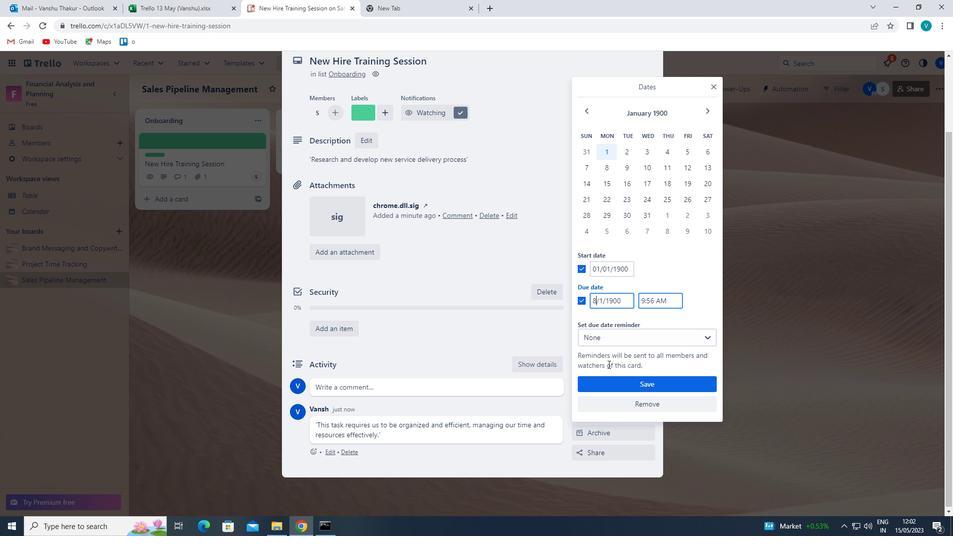 
Action: Mouse pressed left at (614, 379)
Screenshot: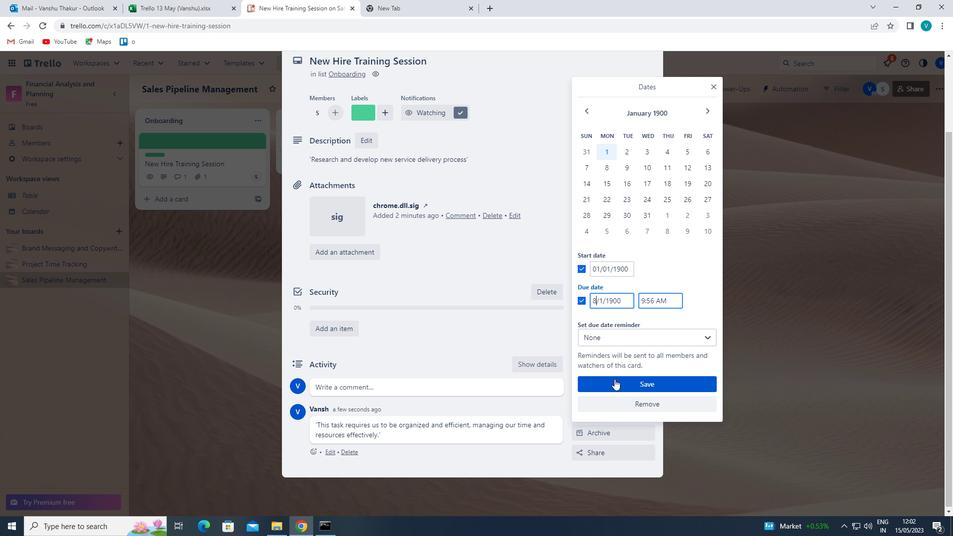 
